 Task: Search one way flight ticket for 2 adults, 2 children, 2 infants in seat in first from Arcata/eureka: California Redwood Coast-humboldt County Airport to Riverton: Central Wyoming Regional Airport (was Riverton Regional) on 5-4-2023. Choice of flights is Alaska. Number of bags: 1 checked bag. Outbound departure time preference is 15:45.
Action: Mouse moved to (347, 307)
Screenshot: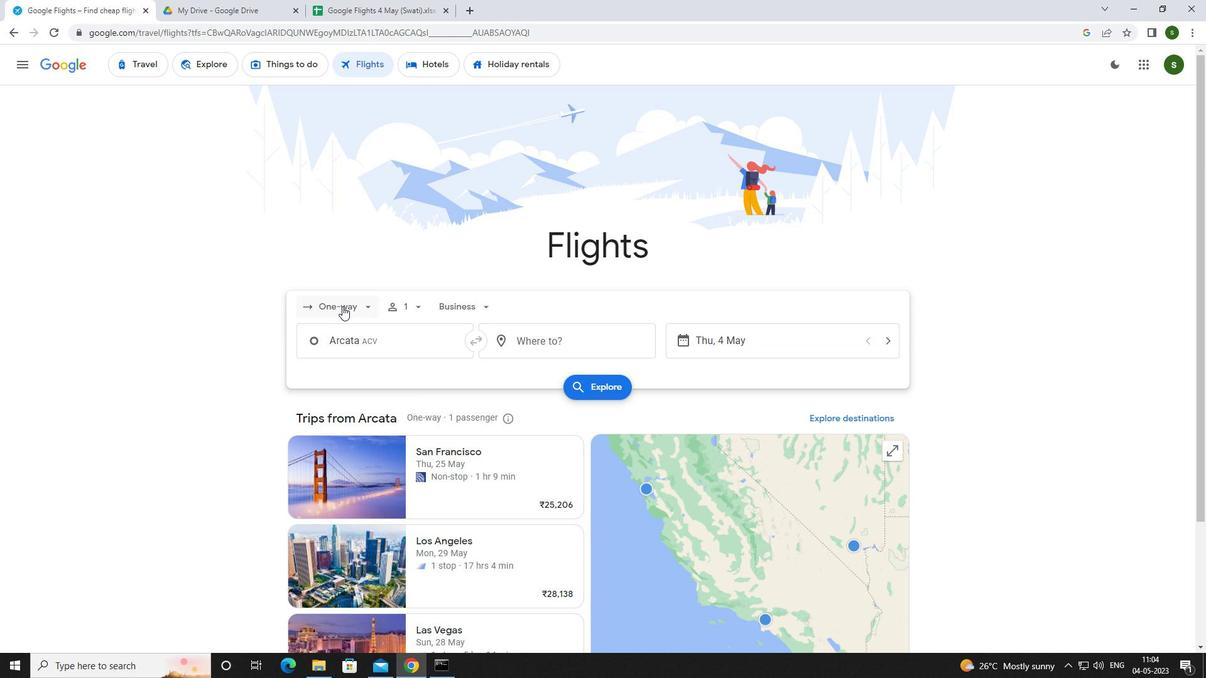 
Action: Mouse pressed left at (347, 307)
Screenshot: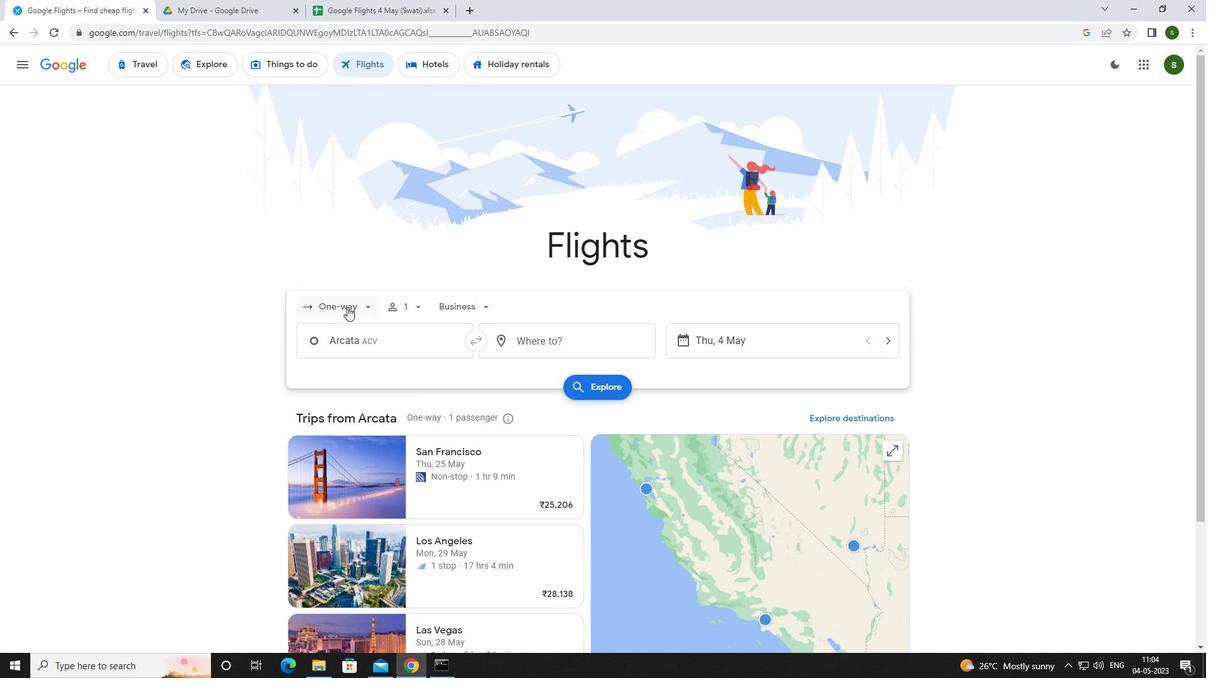 
Action: Mouse moved to (350, 354)
Screenshot: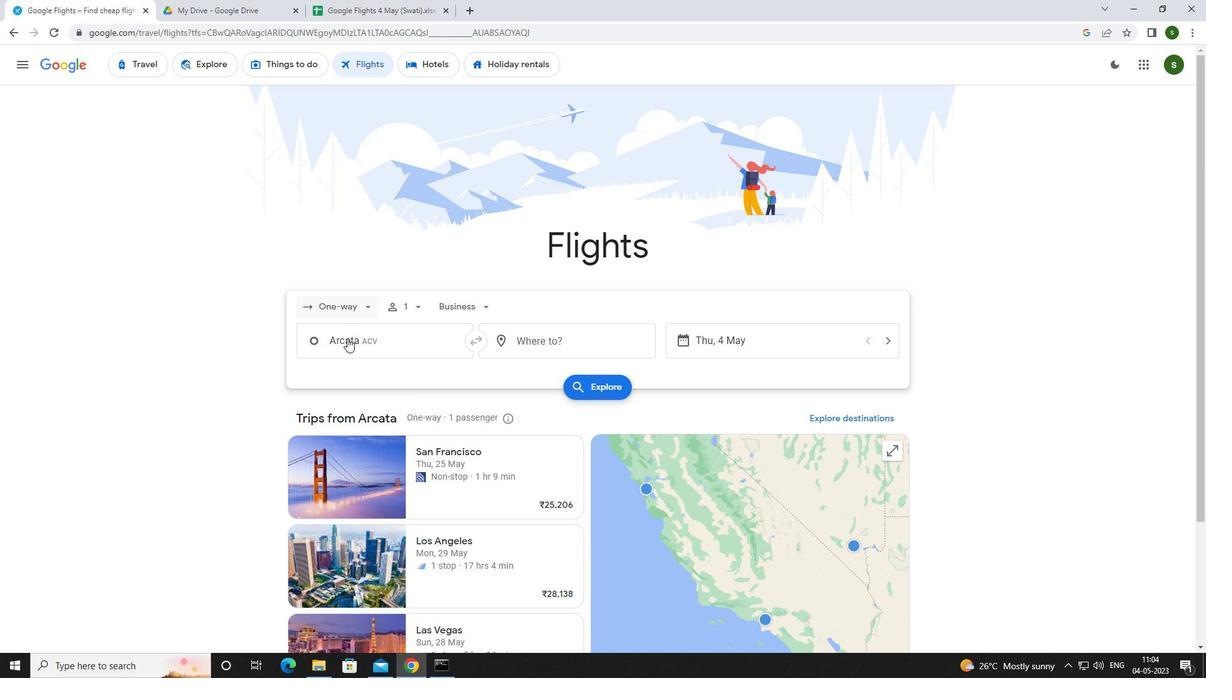 
Action: Mouse pressed left at (350, 354)
Screenshot: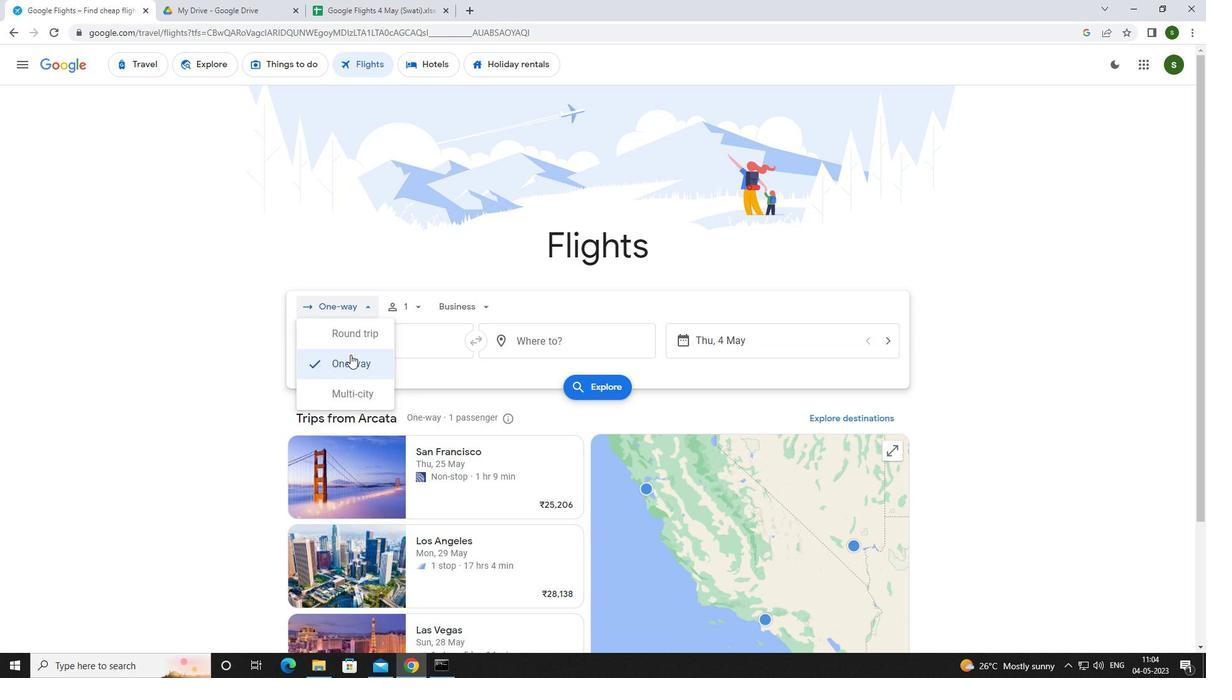 
Action: Mouse moved to (405, 308)
Screenshot: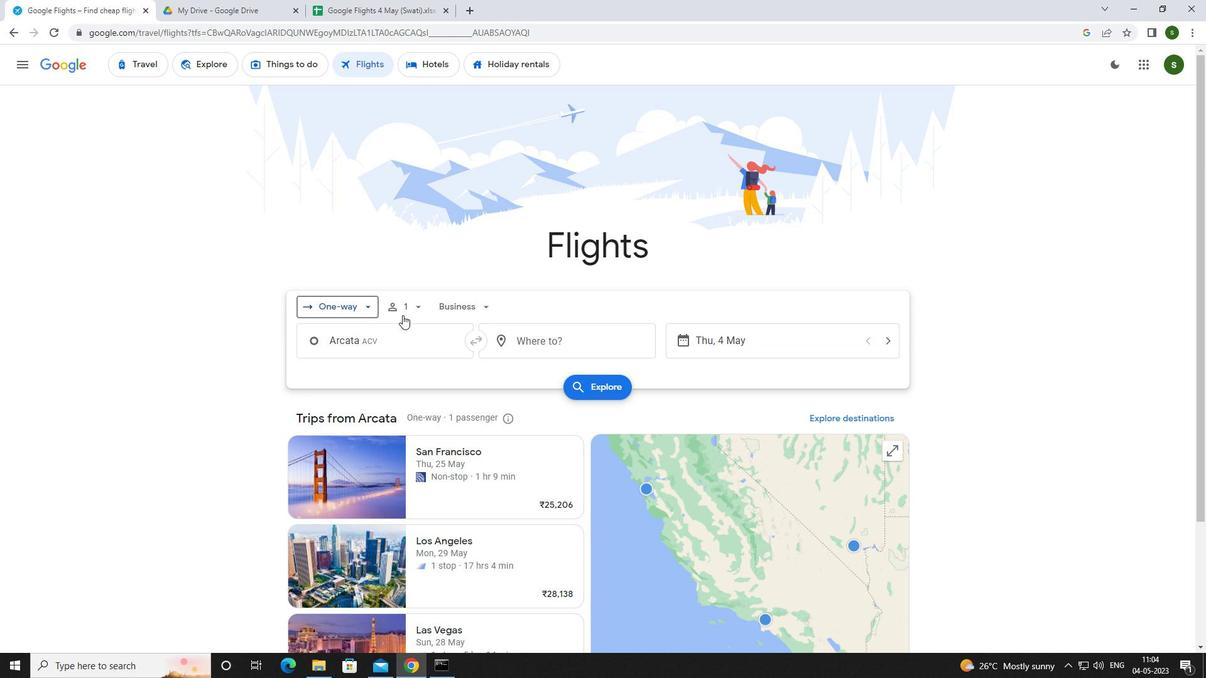 
Action: Mouse pressed left at (405, 308)
Screenshot: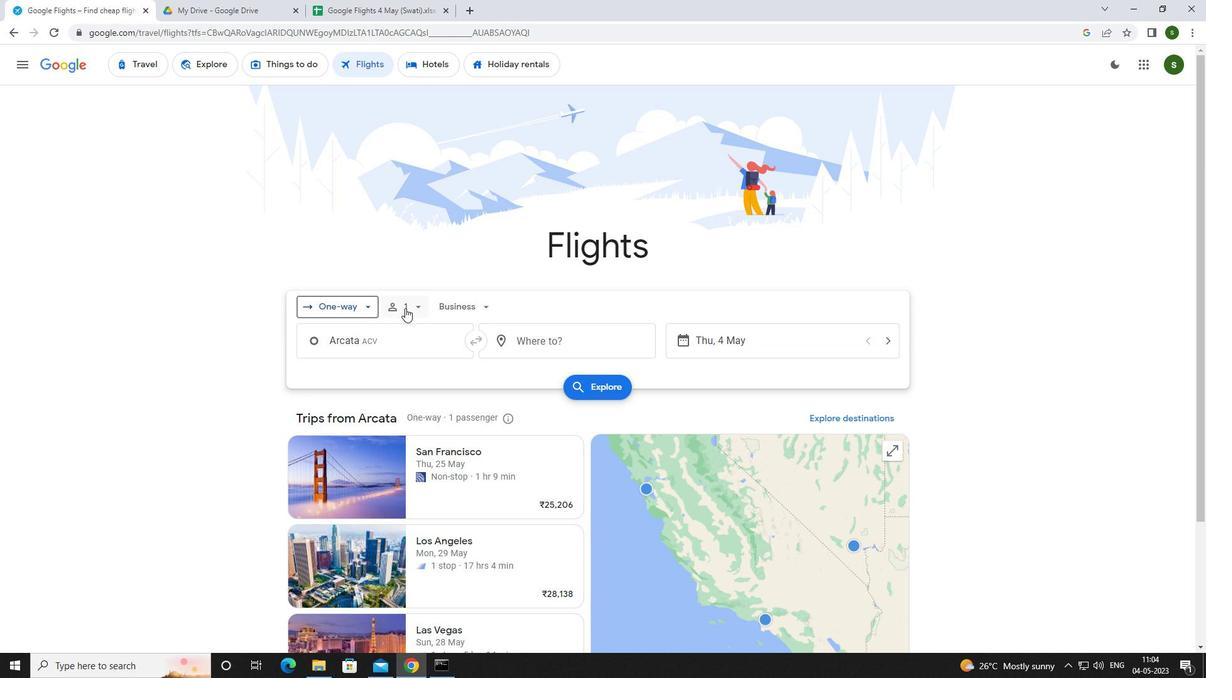 
Action: Mouse moved to (509, 339)
Screenshot: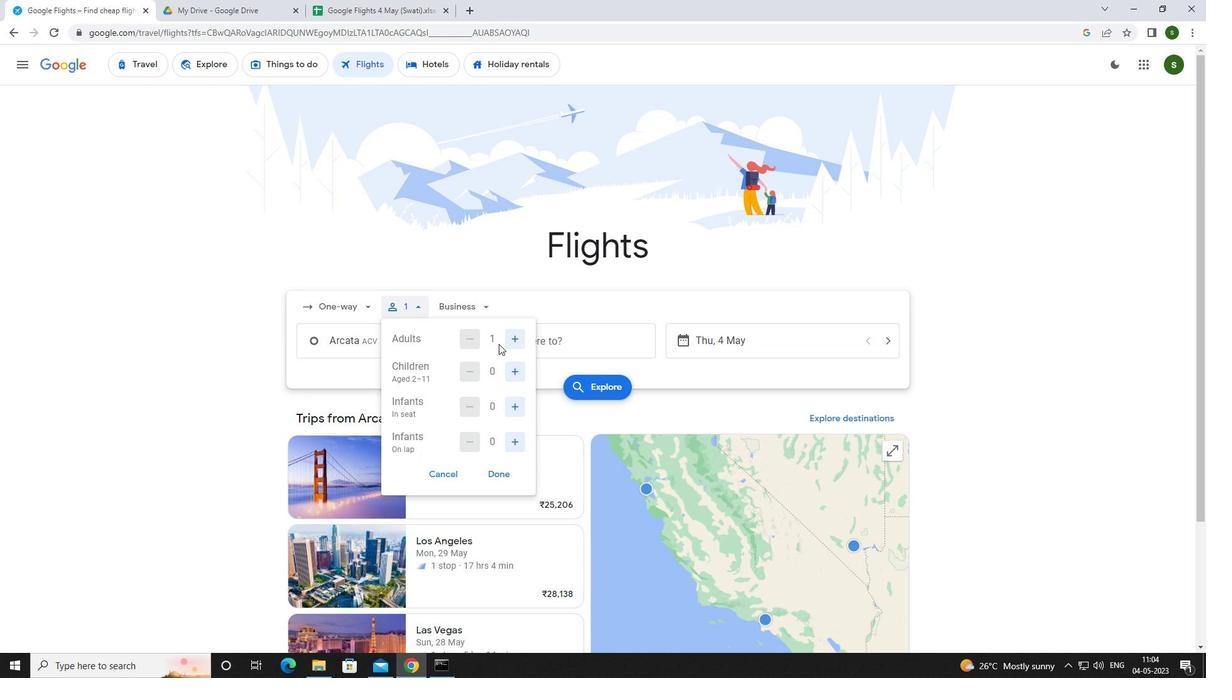 
Action: Mouse pressed left at (509, 339)
Screenshot: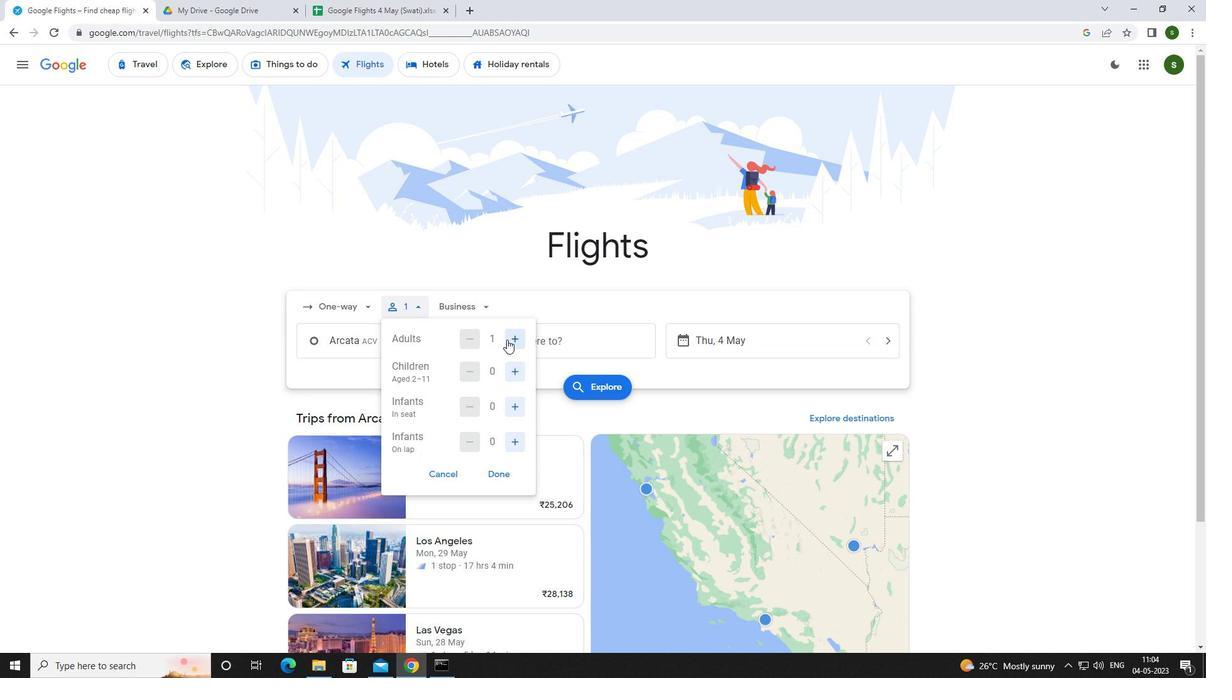
Action: Mouse moved to (513, 370)
Screenshot: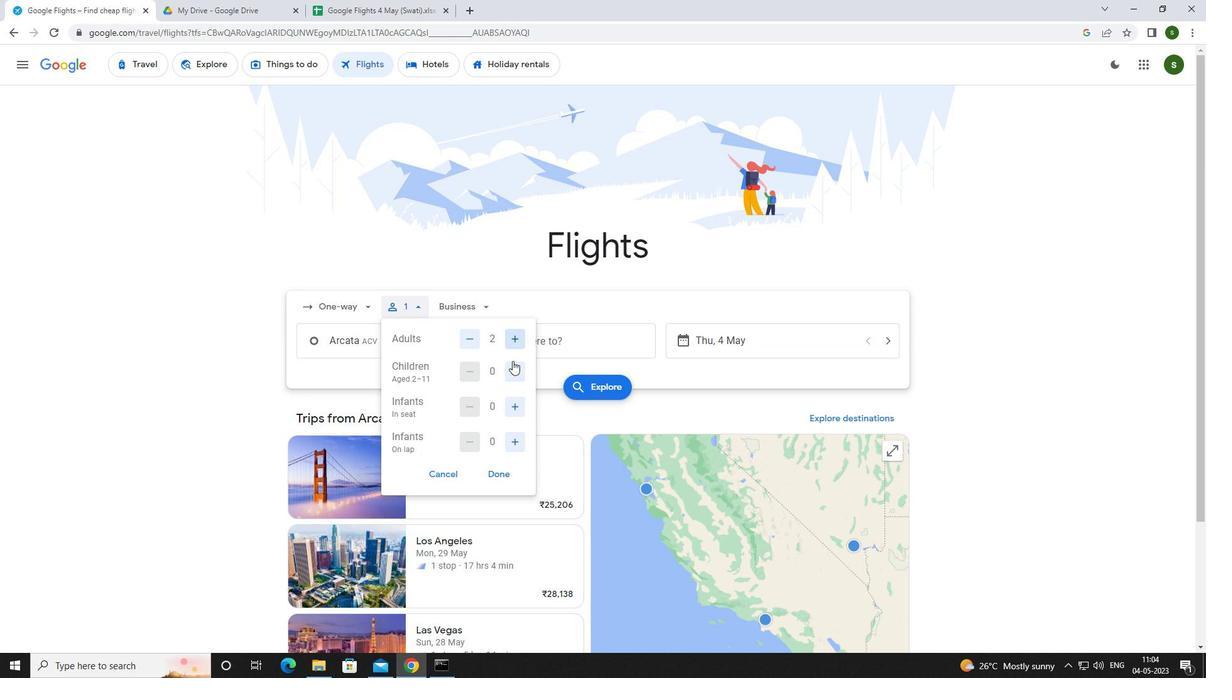 
Action: Mouse pressed left at (513, 370)
Screenshot: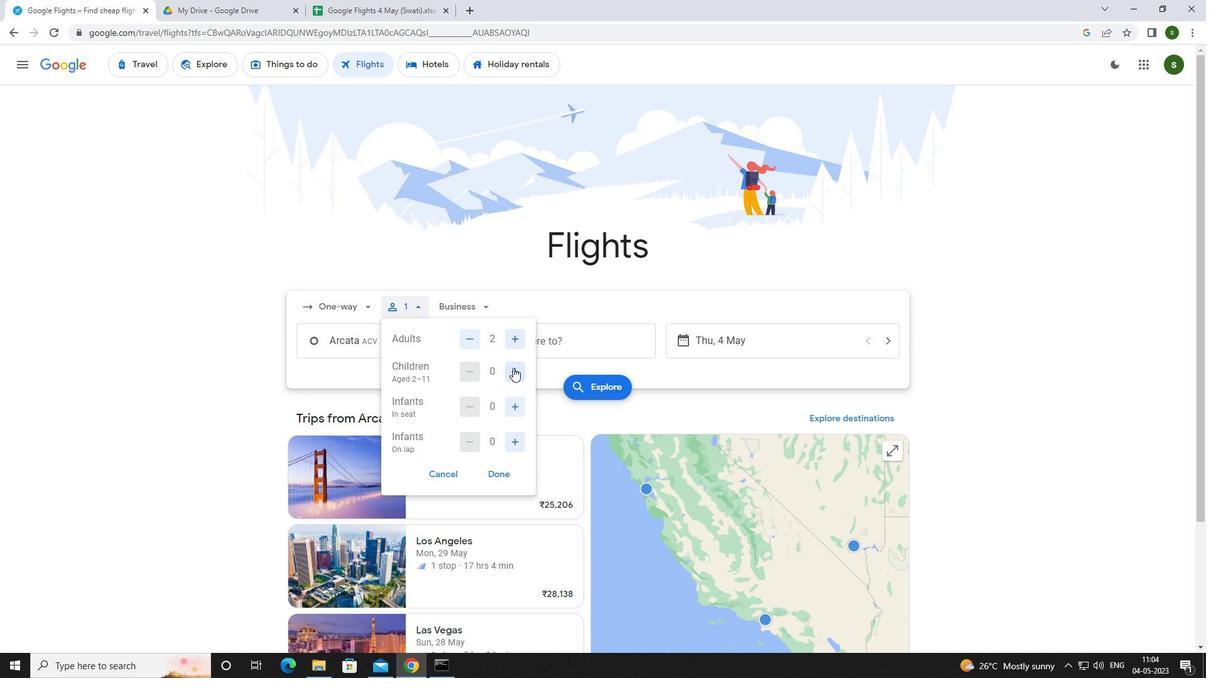 
Action: Mouse pressed left at (513, 370)
Screenshot: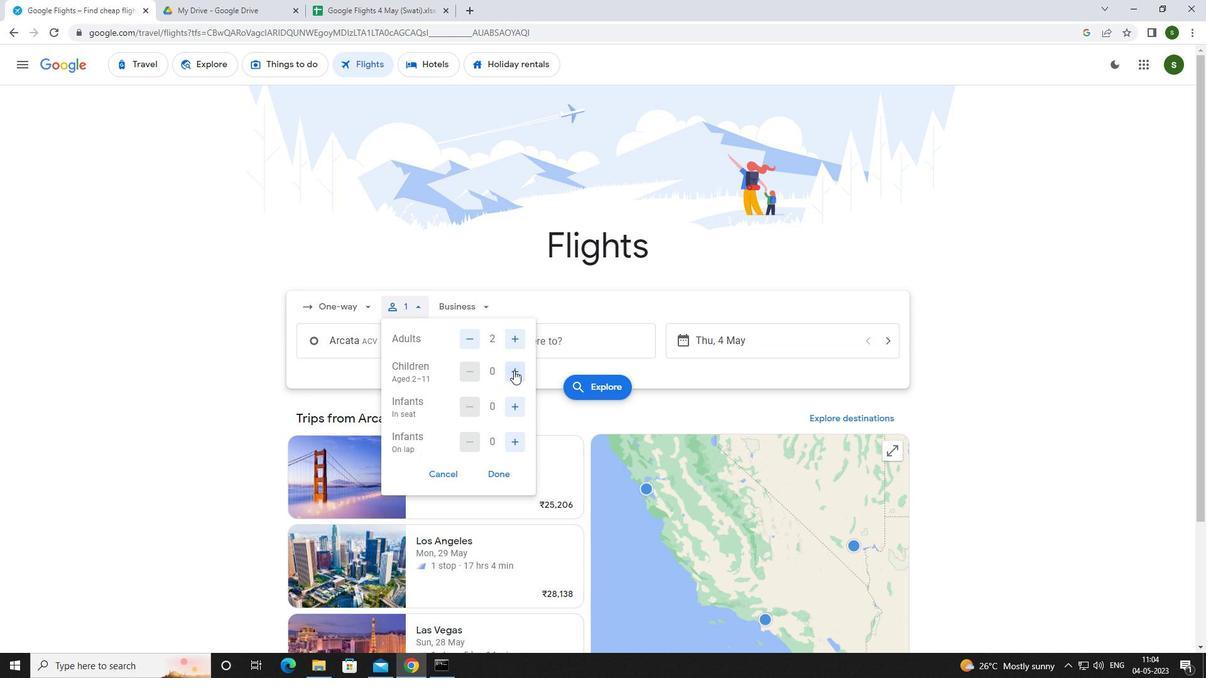 
Action: Mouse moved to (513, 406)
Screenshot: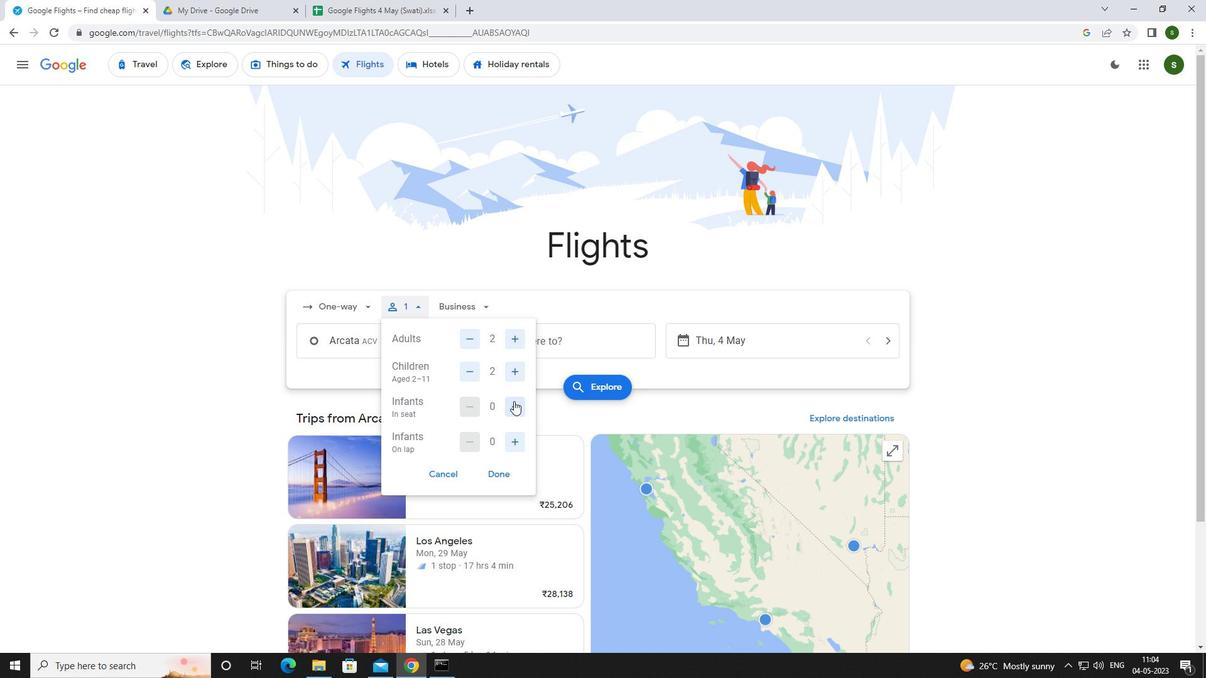 
Action: Mouse pressed left at (513, 406)
Screenshot: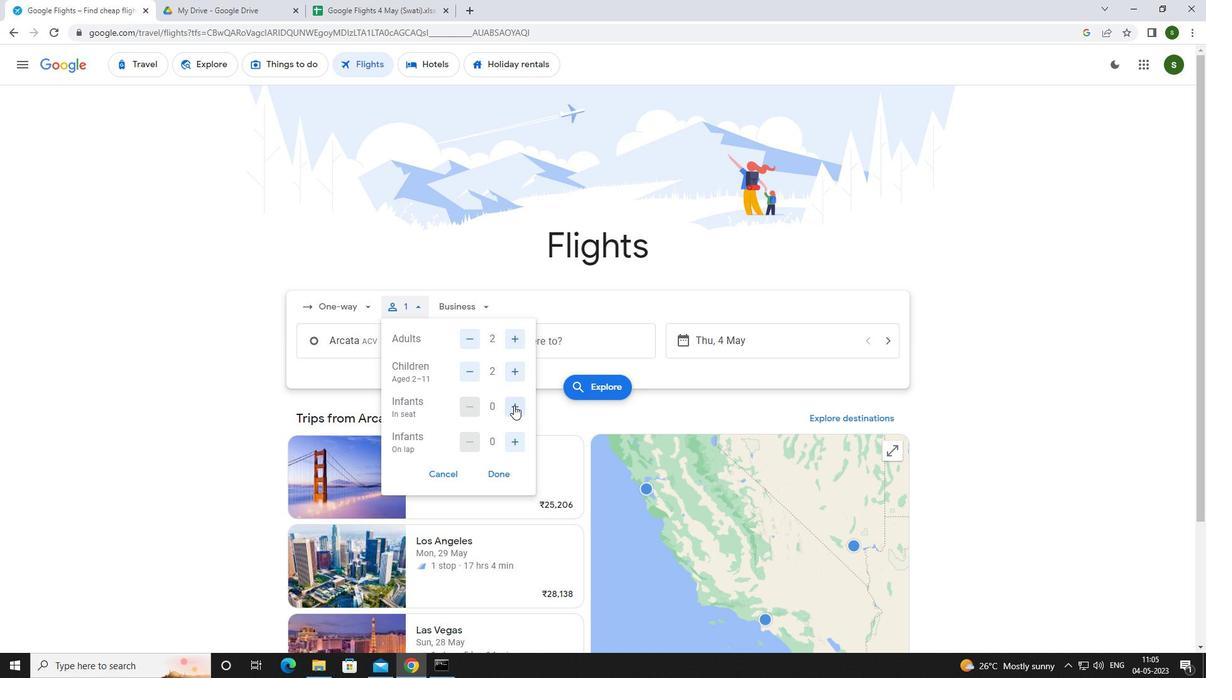 
Action: Mouse pressed left at (513, 406)
Screenshot: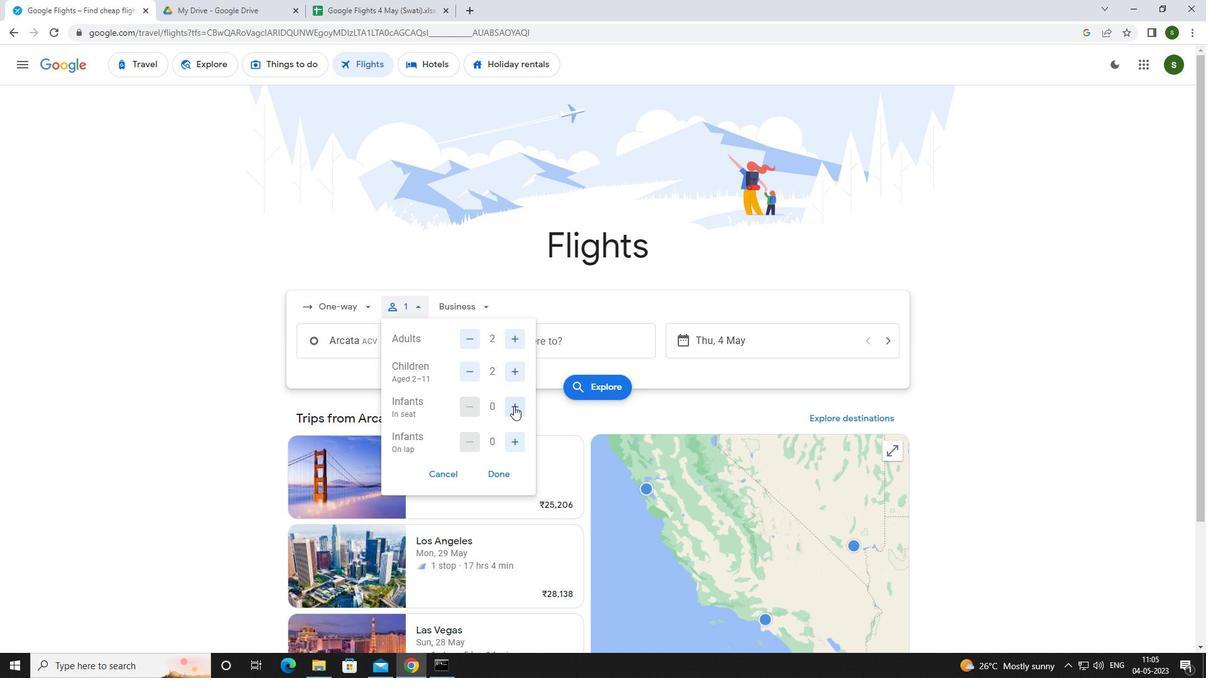 
Action: Mouse moved to (480, 313)
Screenshot: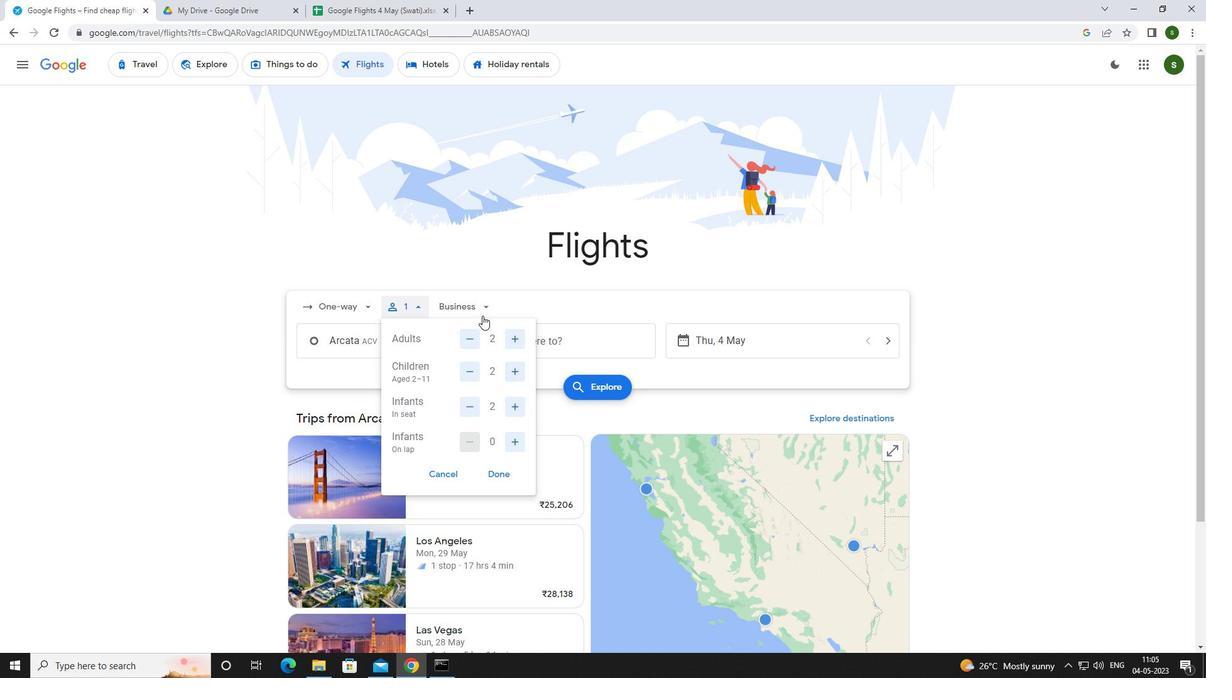 
Action: Mouse pressed left at (480, 313)
Screenshot: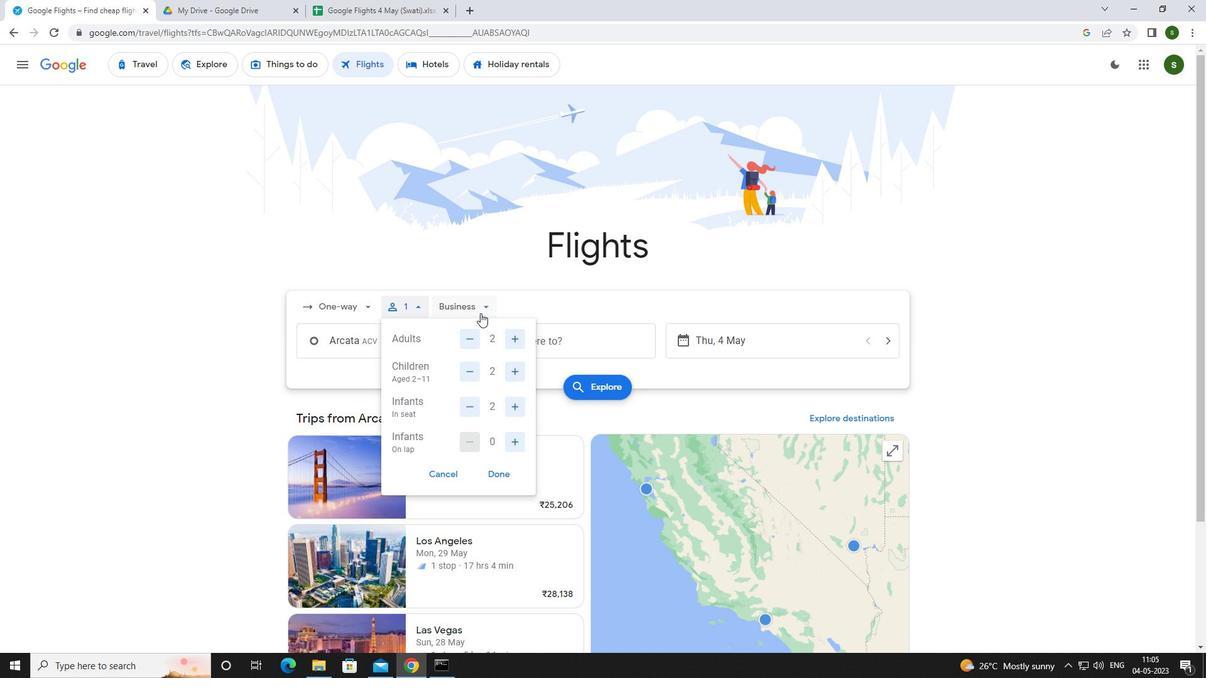 
Action: Mouse moved to (486, 418)
Screenshot: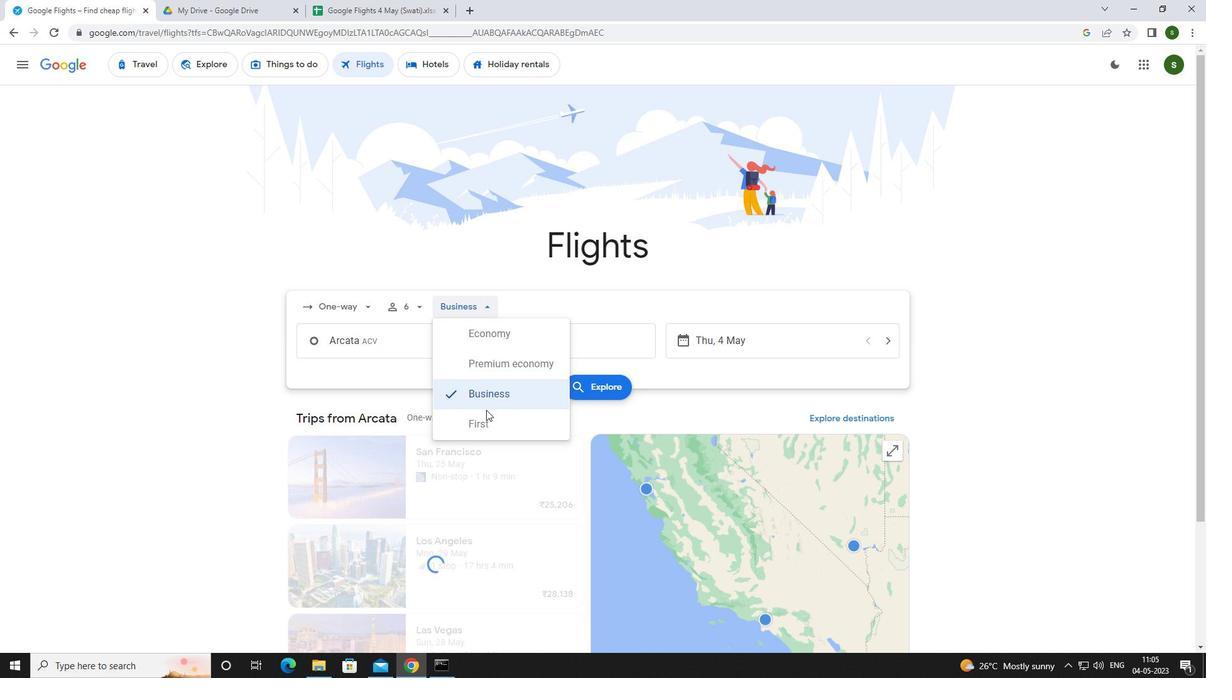 
Action: Mouse pressed left at (486, 418)
Screenshot: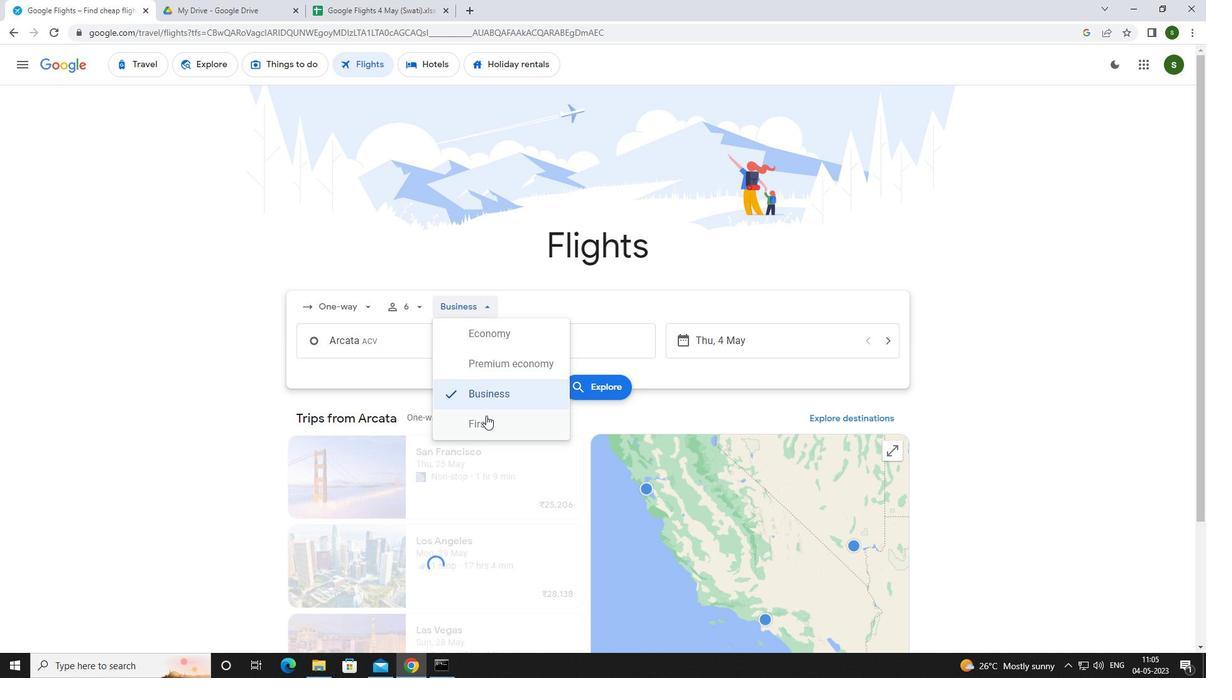 
Action: Mouse moved to (430, 346)
Screenshot: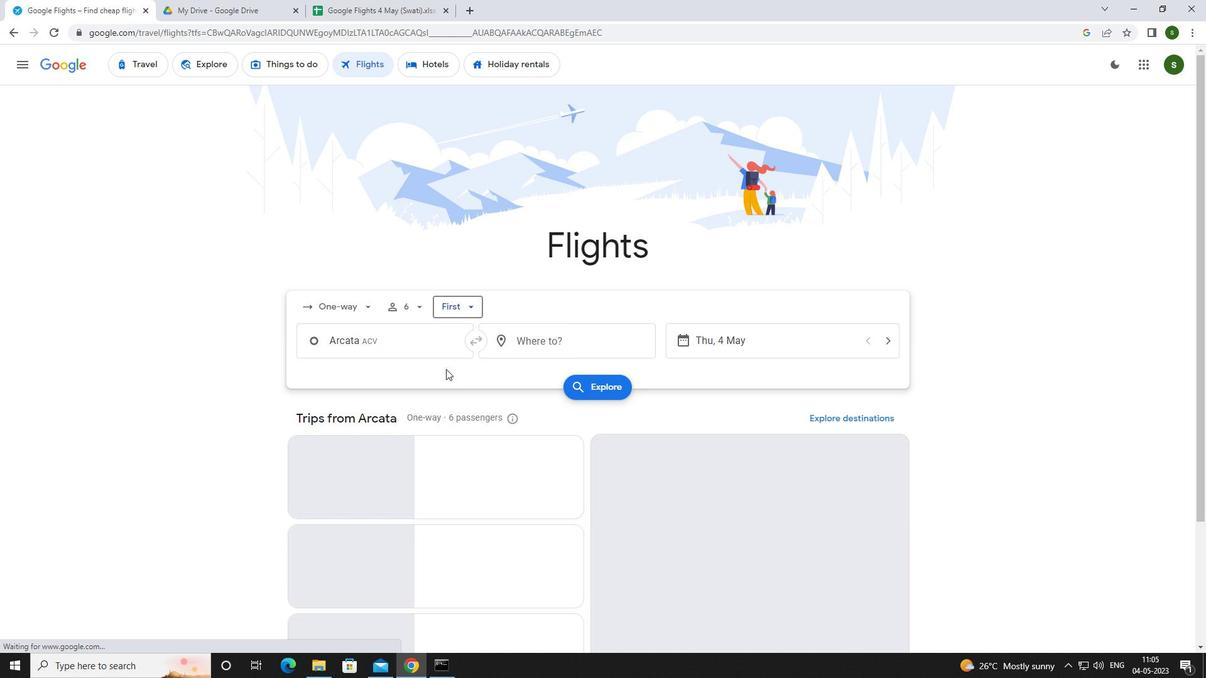 
Action: Mouse pressed left at (430, 346)
Screenshot: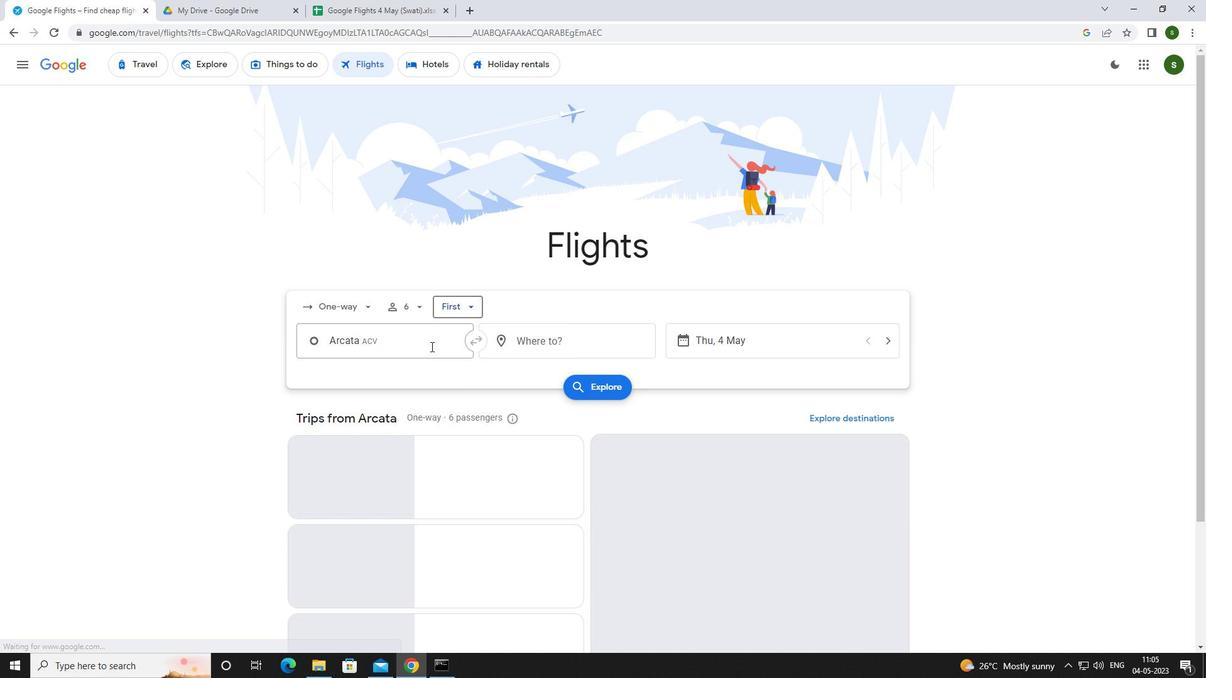 
Action: Key pressed <Key.caps_lock>a<Key.caps_lock>rcata
Screenshot: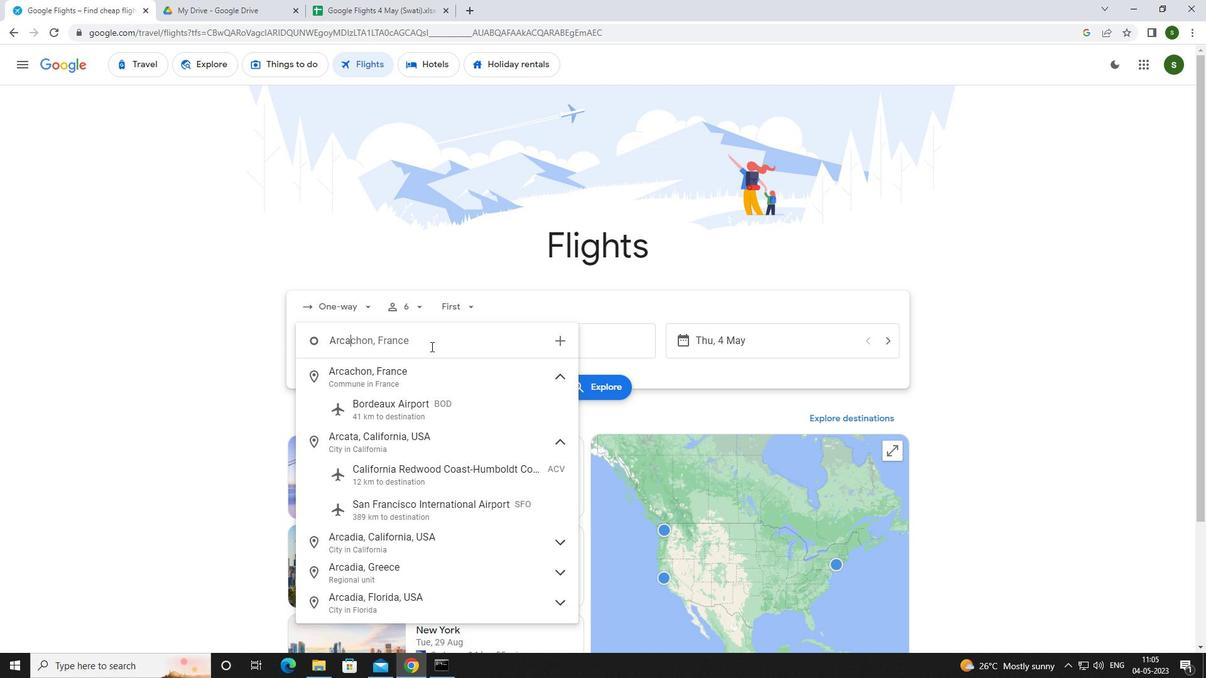 
Action: Mouse moved to (442, 404)
Screenshot: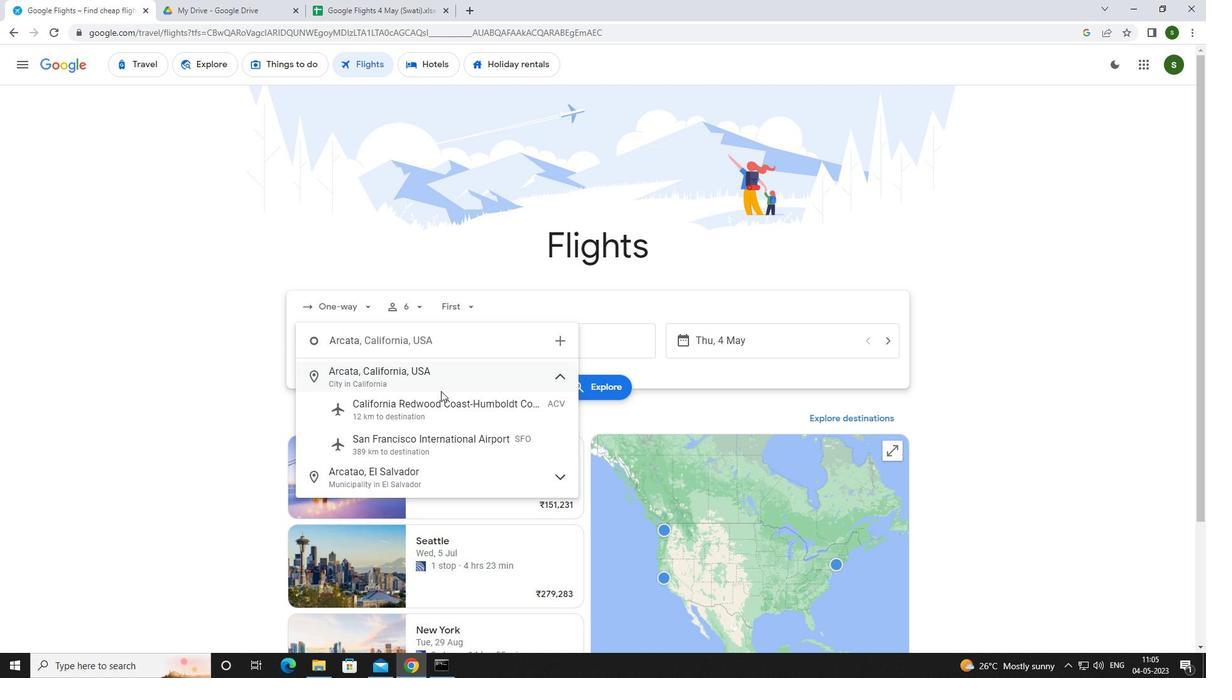 
Action: Mouse pressed left at (442, 404)
Screenshot: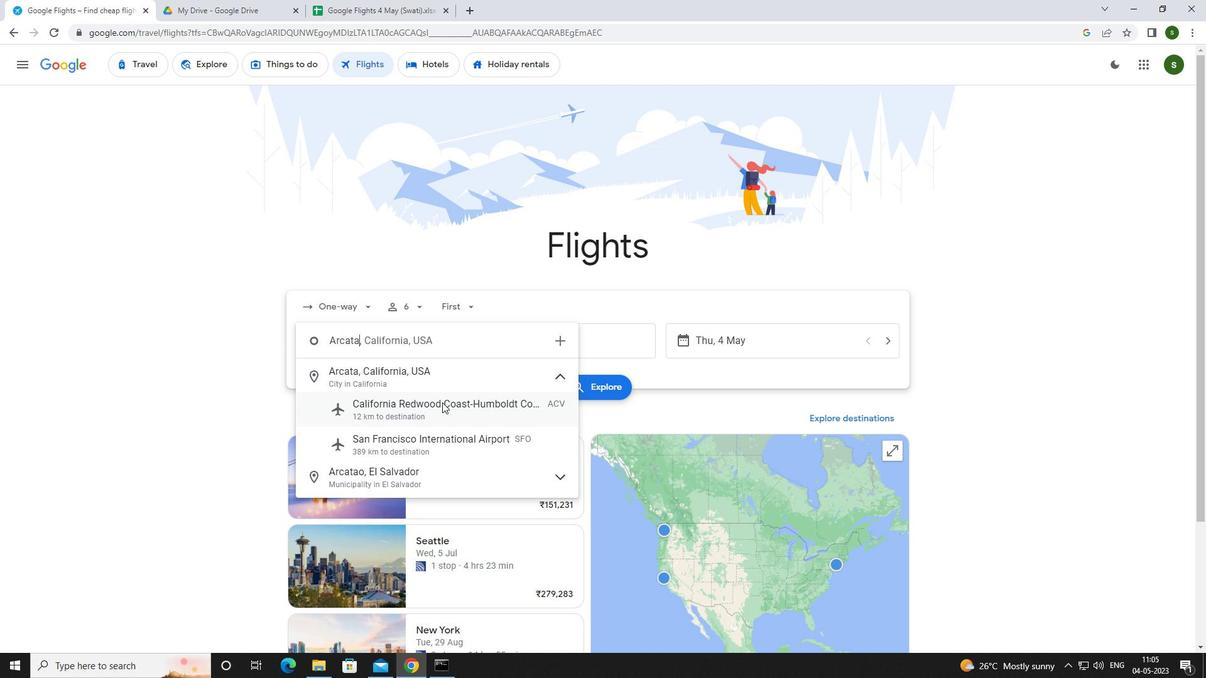 
Action: Mouse moved to (530, 337)
Screenshot: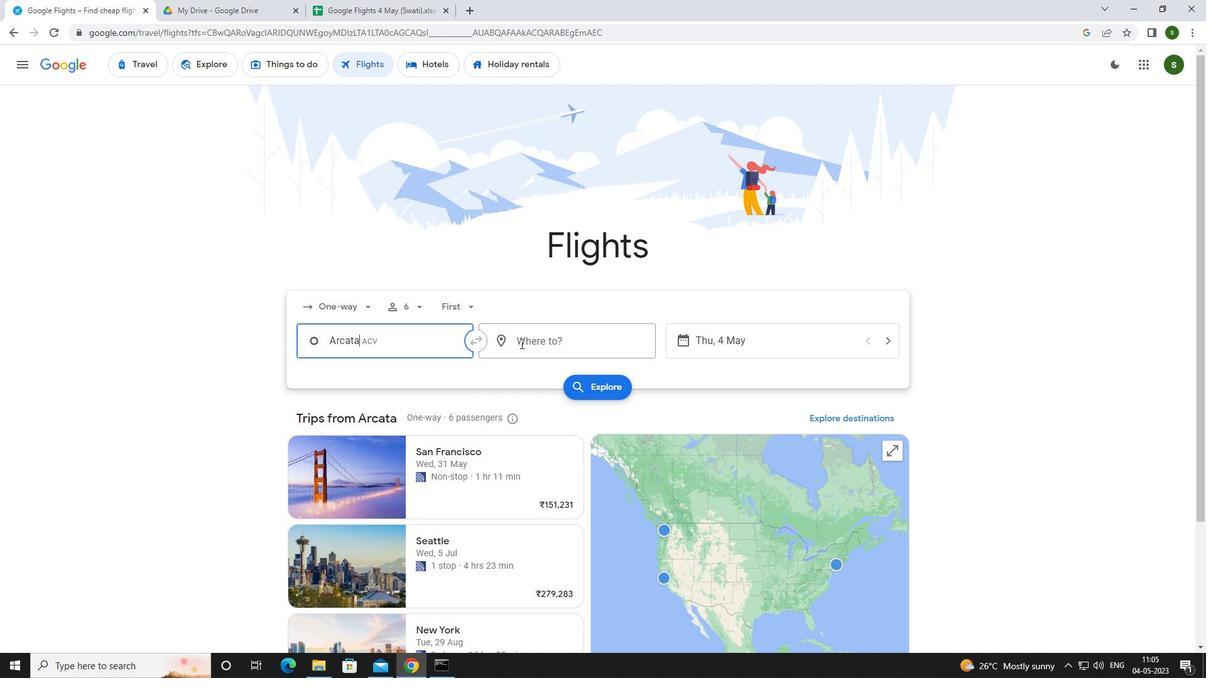 
Action: Mouse pressed left at (530, 337)
Screenshot: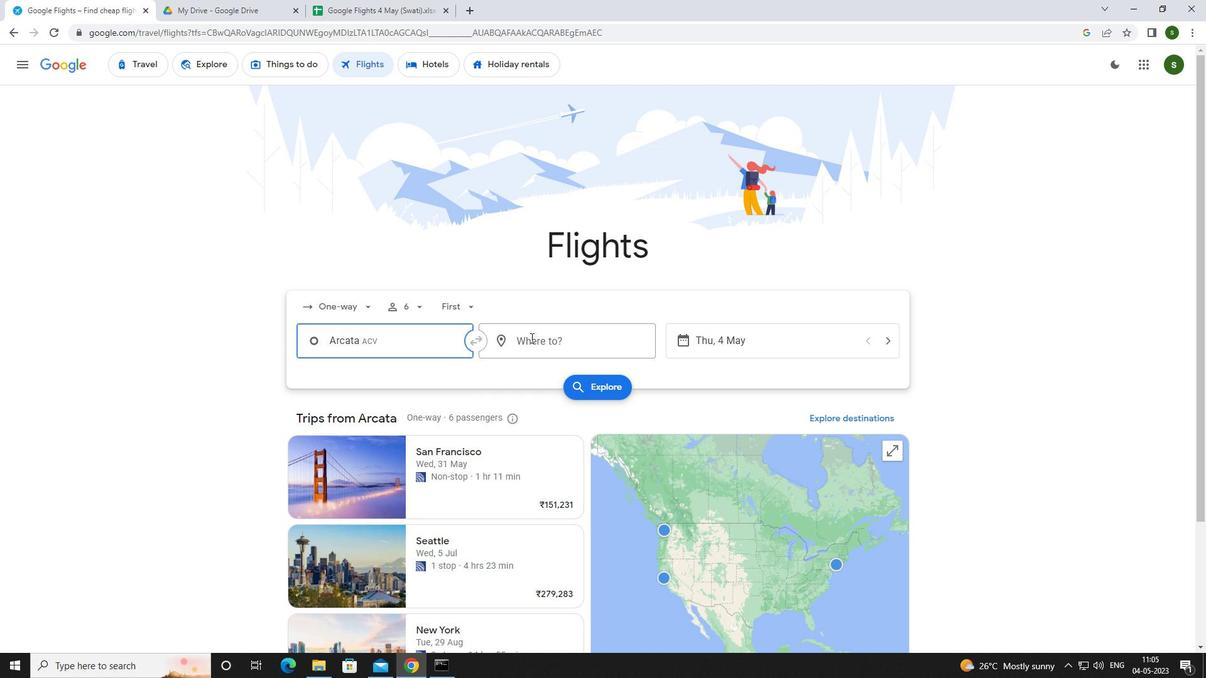 
Action: Key pressed <Key.caps_lock>r<Key.caps_lock>iverton
Screenshot: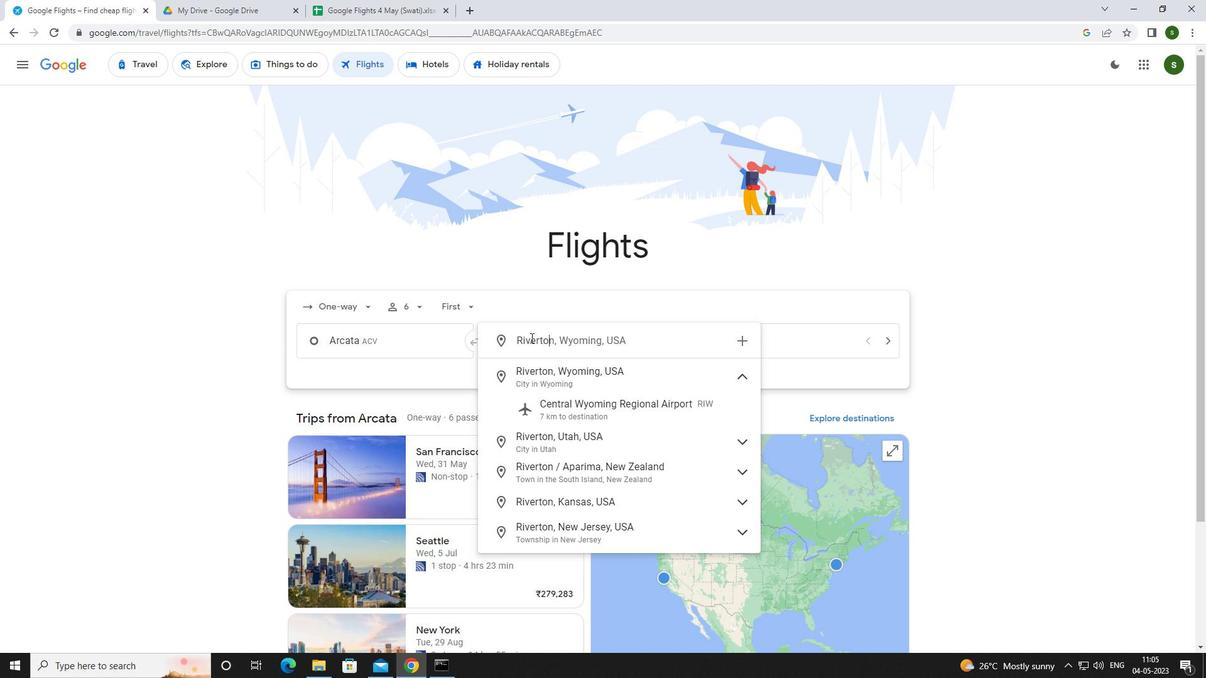 
Action: Mouse moved to (565, 402)
Screenshot: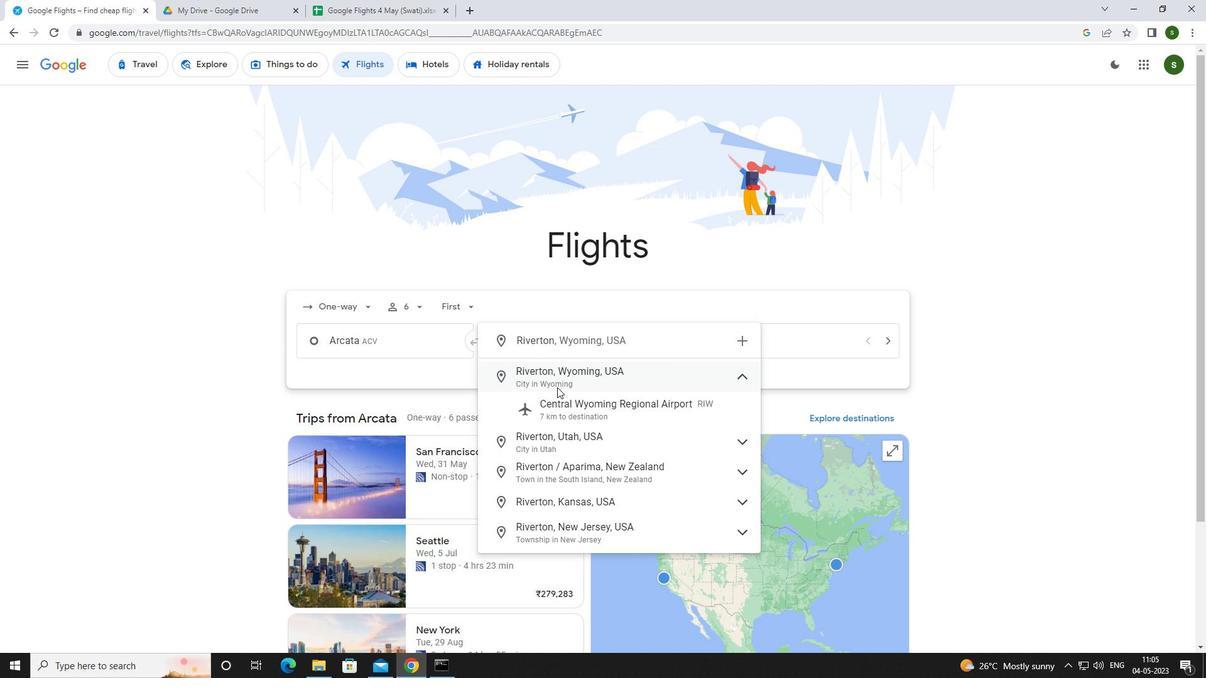 
Action: Mouse pressed left at (565, 402)
Screenshot: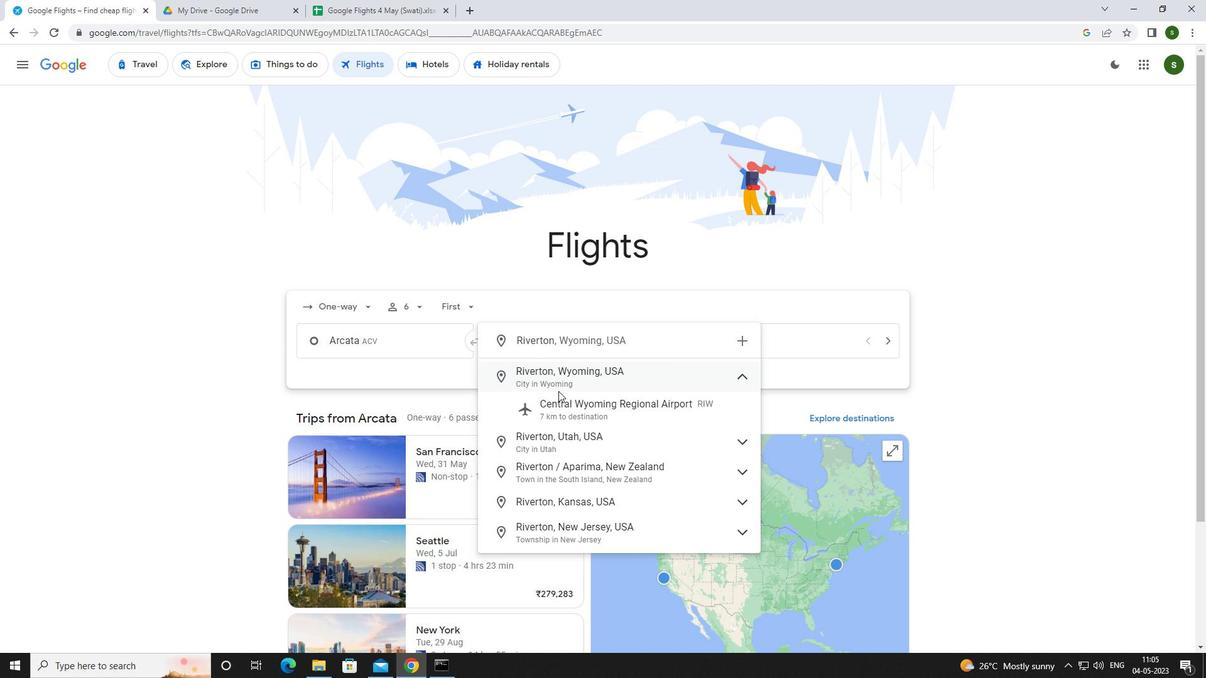 
Action: Mouse moved to (756, 332)
Screenshot: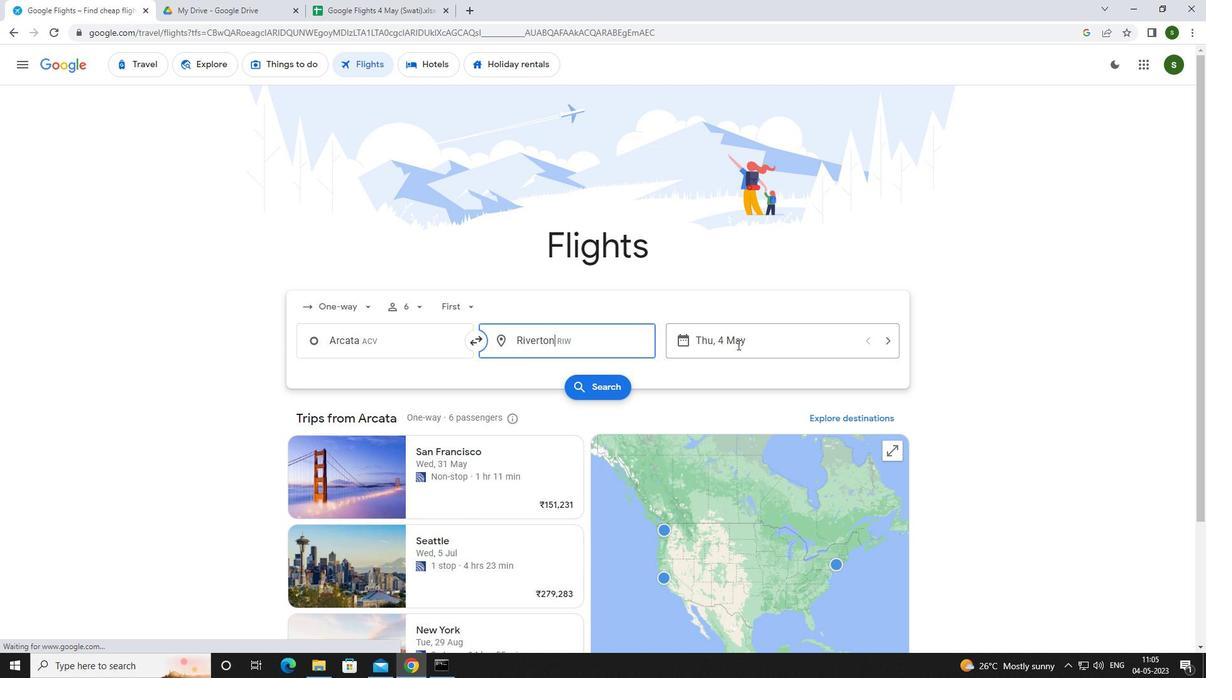 
Action: Mouse pressed left at (756, 332)
Screenshot: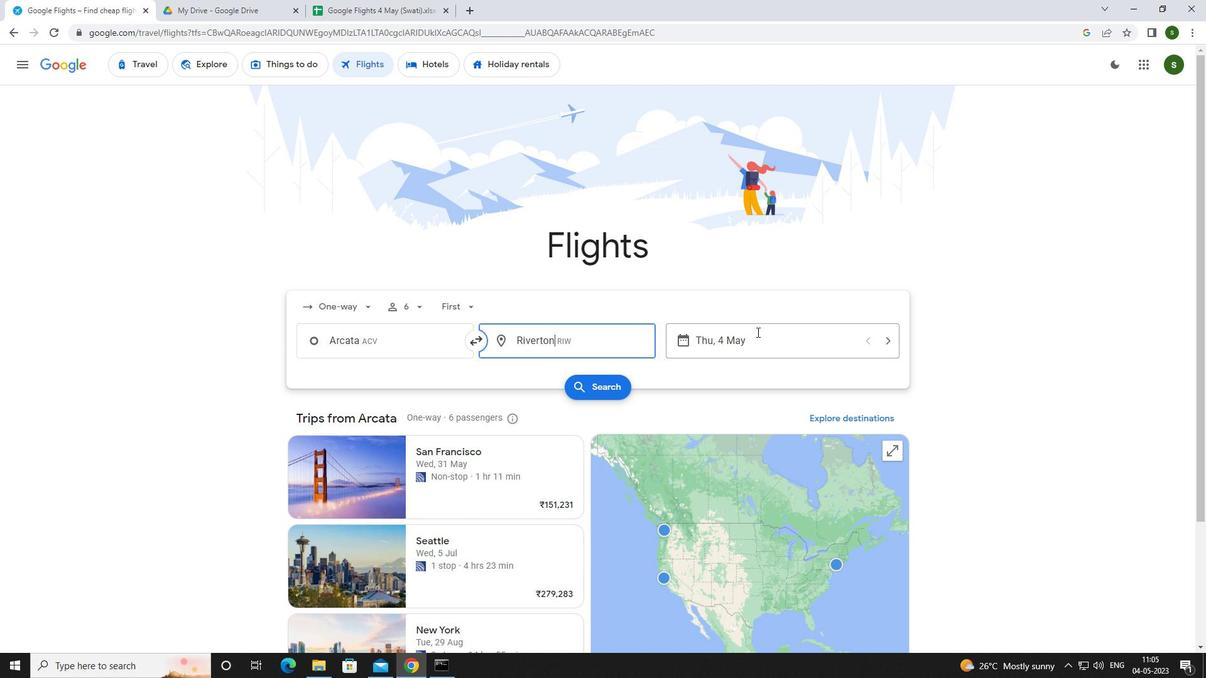 
Action: Mouse moved to (565, 430)
Screenshot: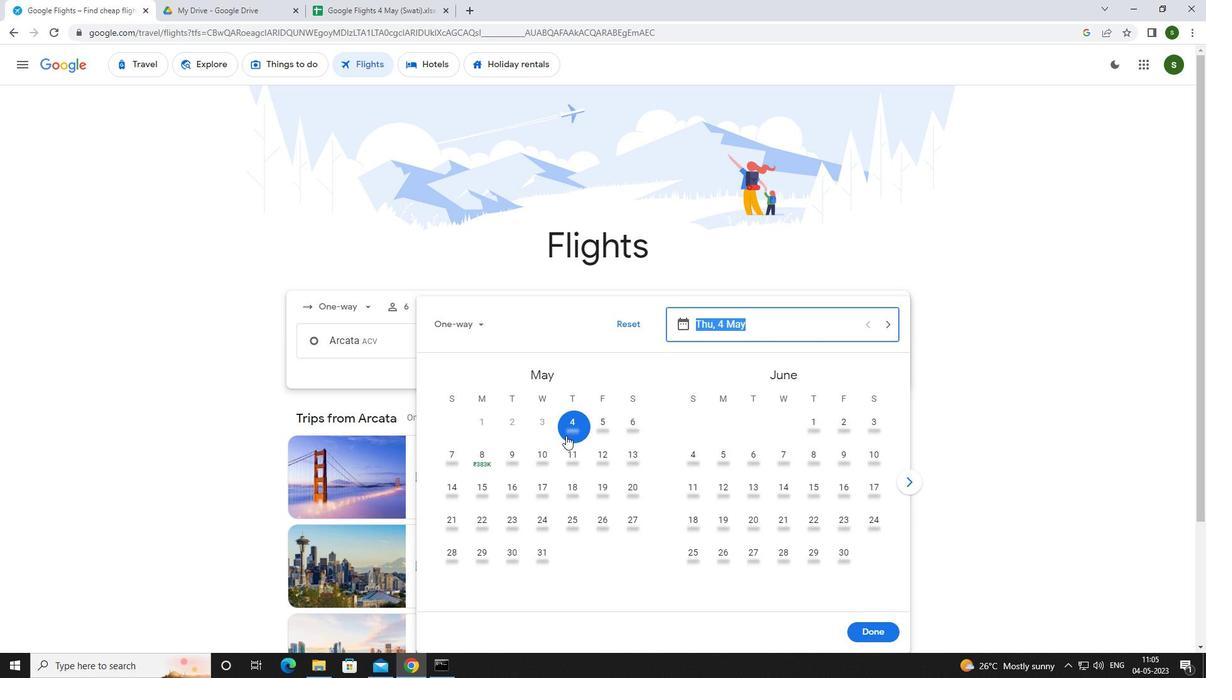 
Action: Mouse pressed left at (565, 430)
Screenshot: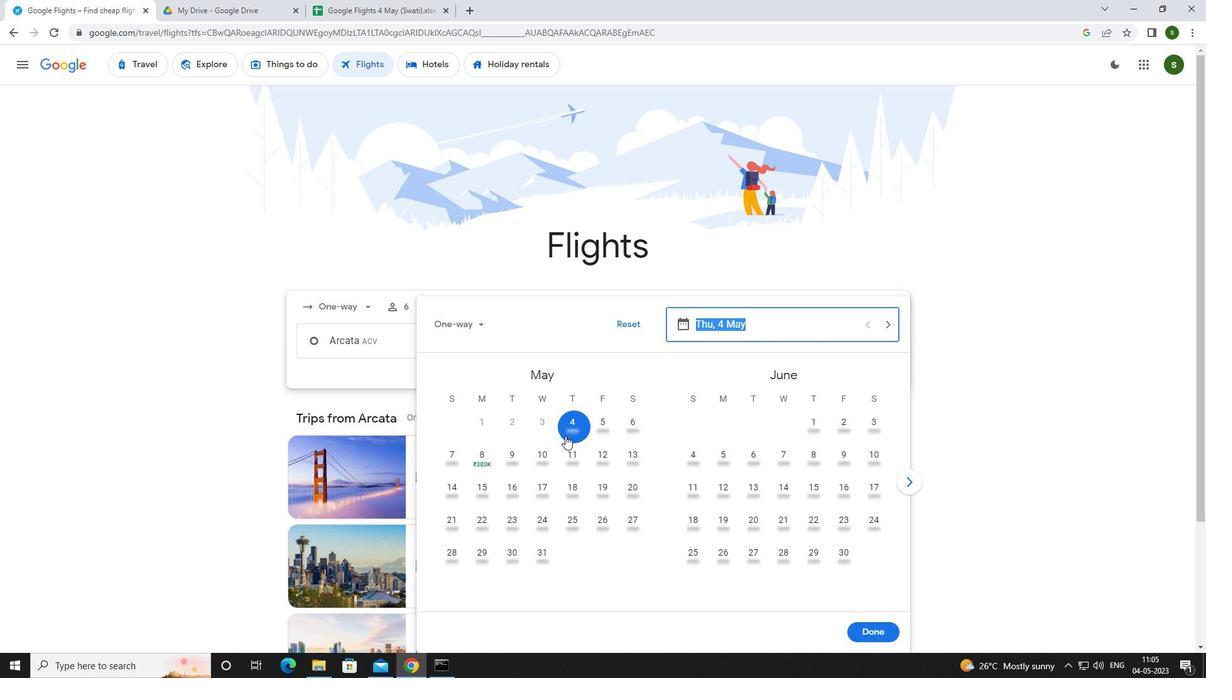 
Action: Mouse moved to (873, 635)
Screenshot: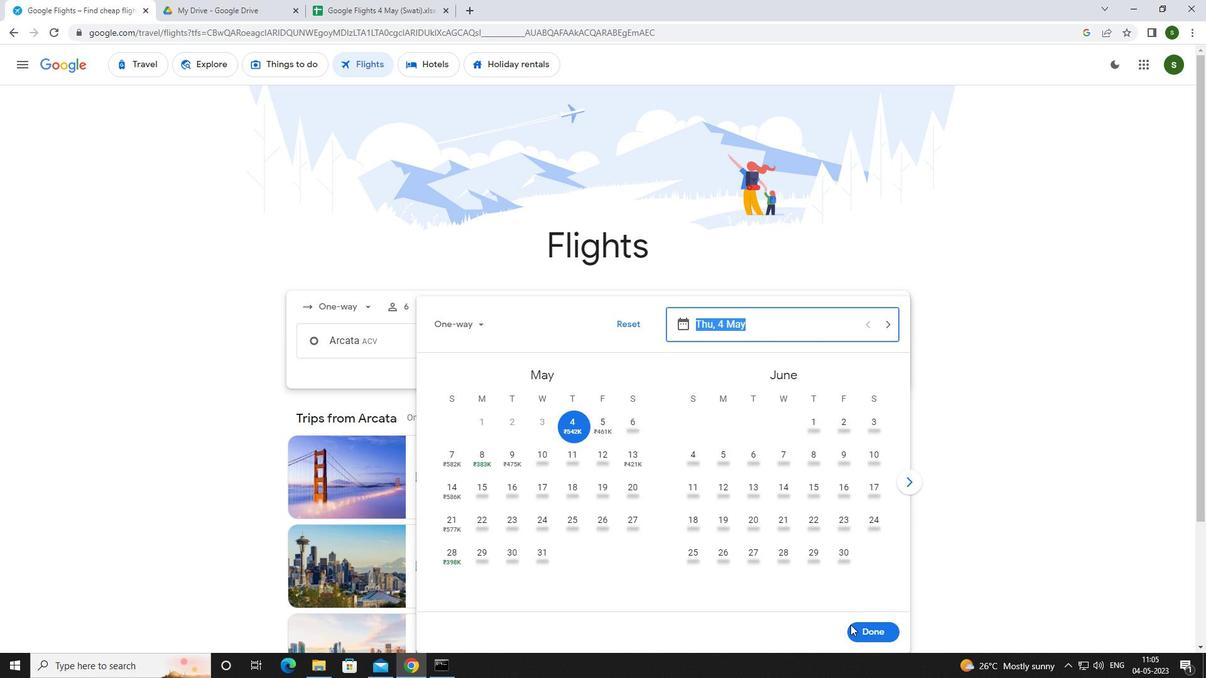 
Action: Mouse pressed left at (873, 635)
Screenshot: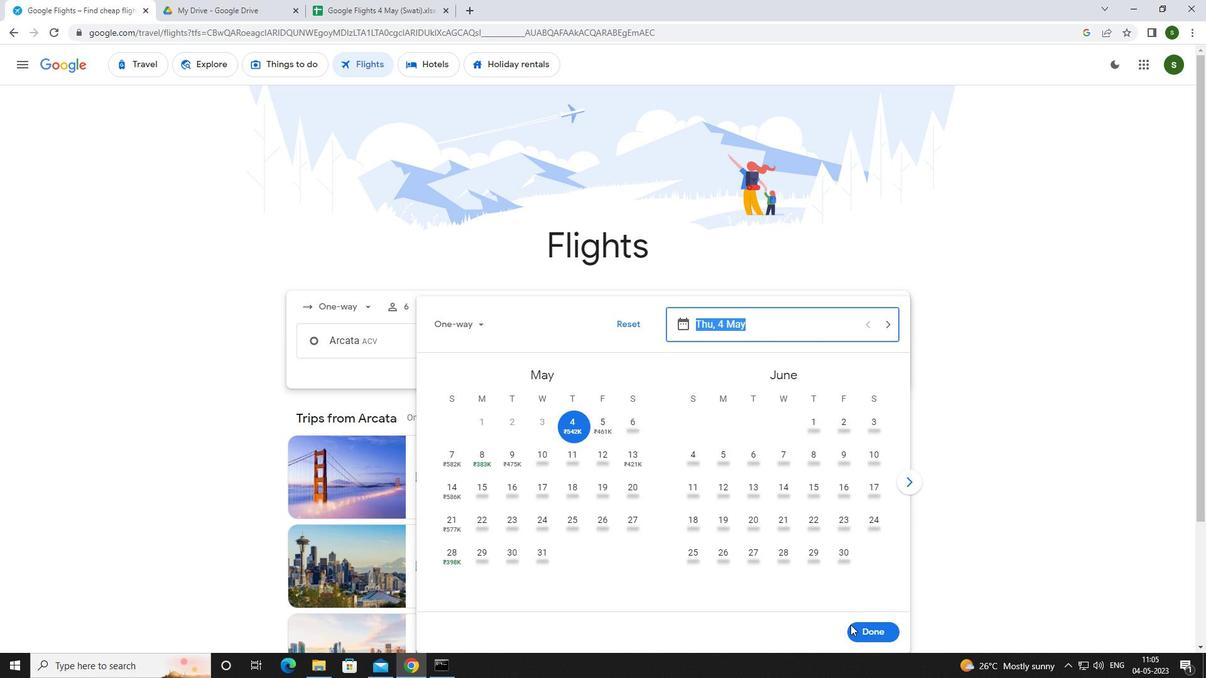 
Action: Mouse moved to (587, 375)
Screenshot: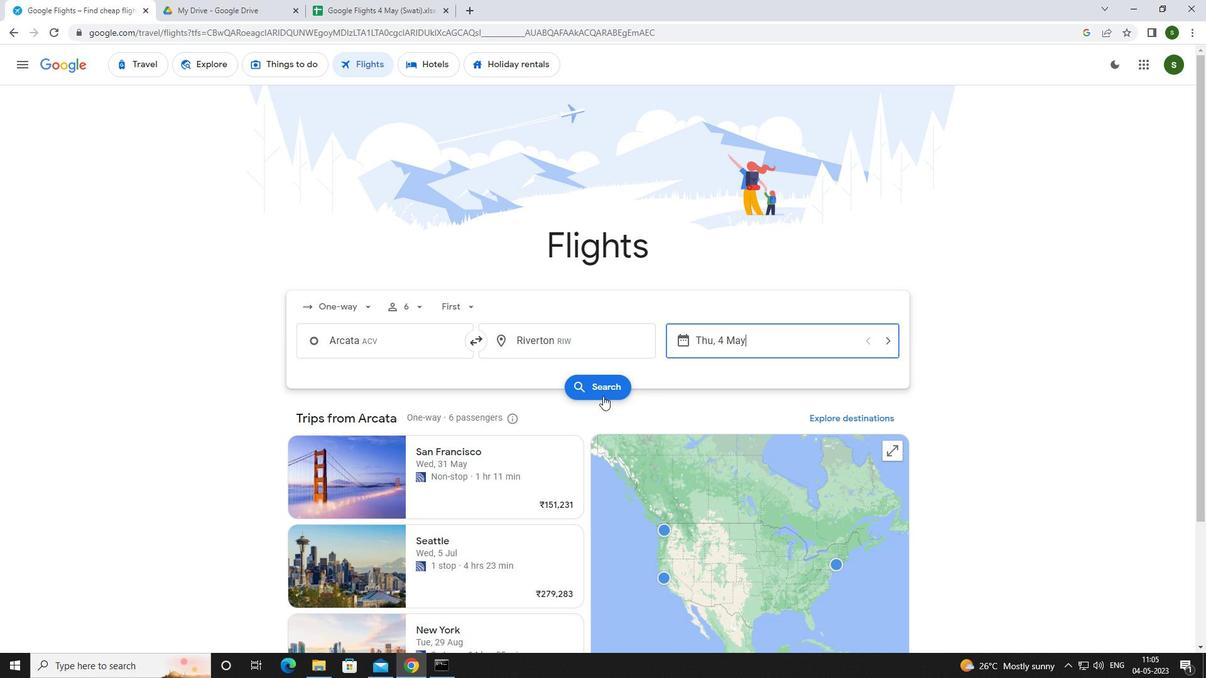 
Action: Mouse pressed left at (587, 375)
Screenshot: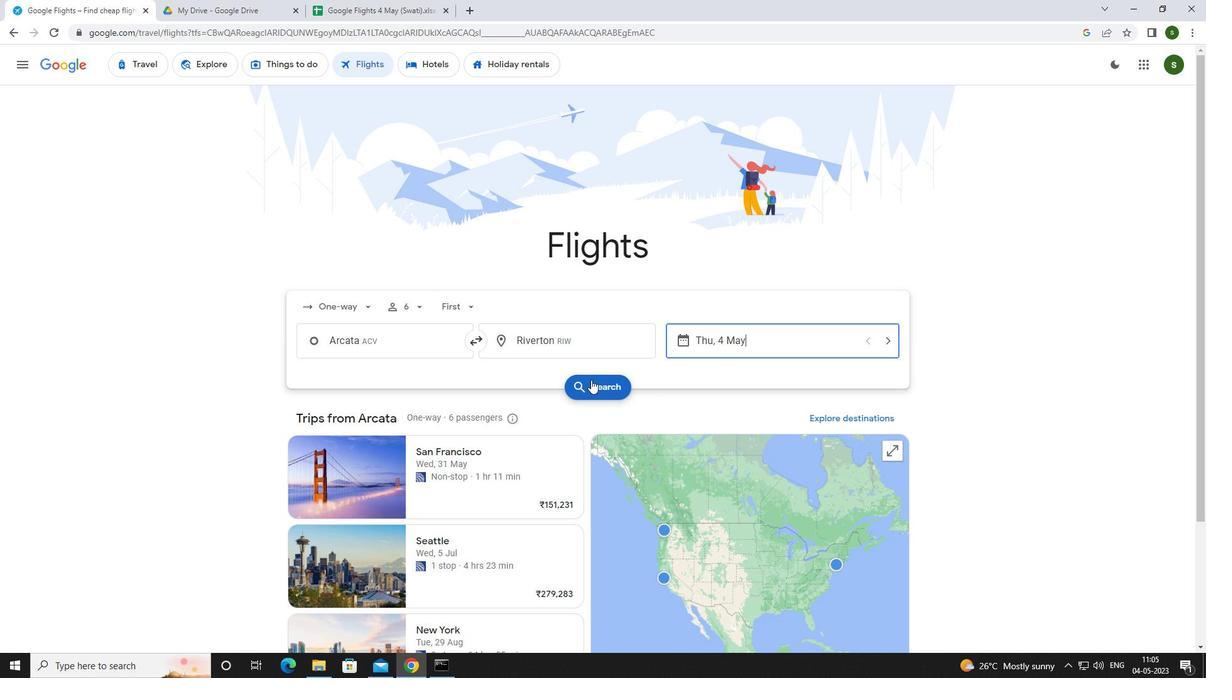 
Action: Mouse moved to (286, 175)
Screenshot: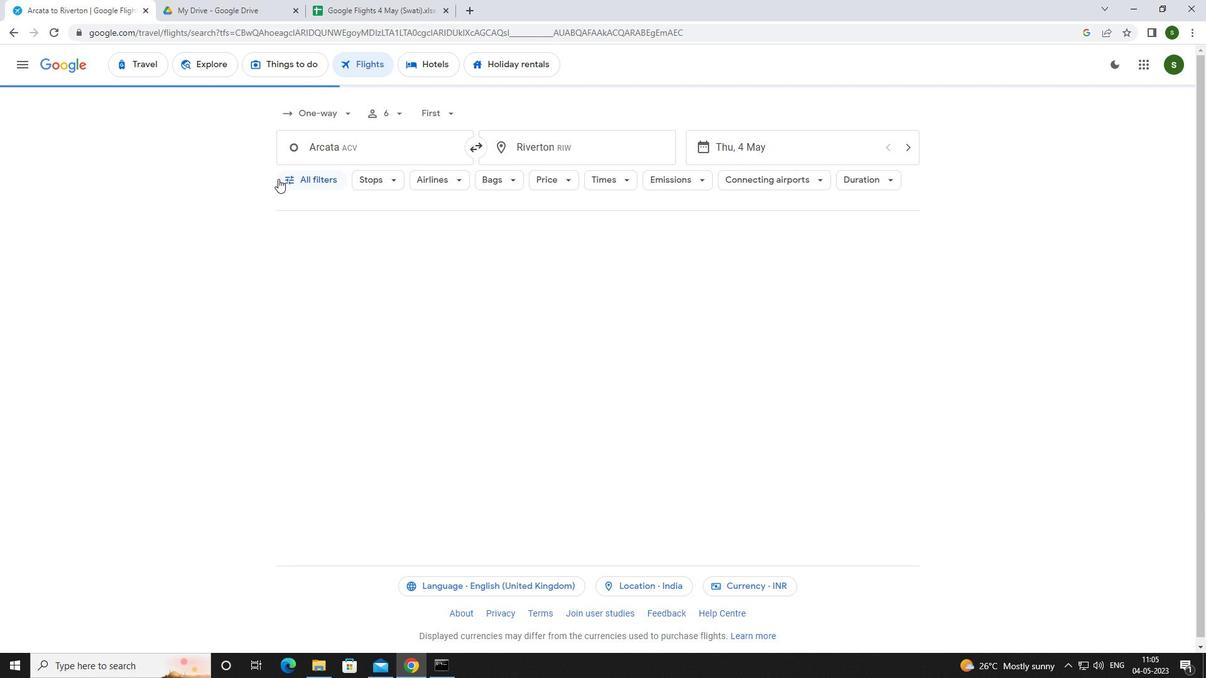 
Action: Mouse pressed left at (286, 175)
Screenshot: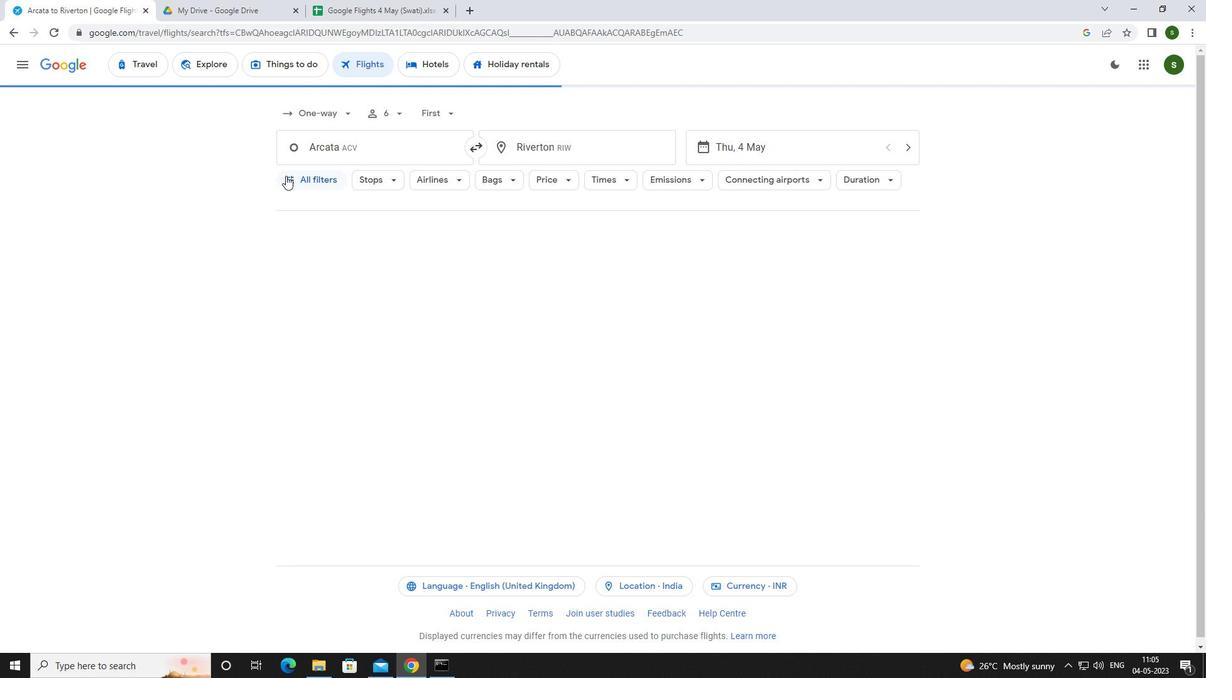 
Action: Mouse moved to (465, 449)
Screenshot: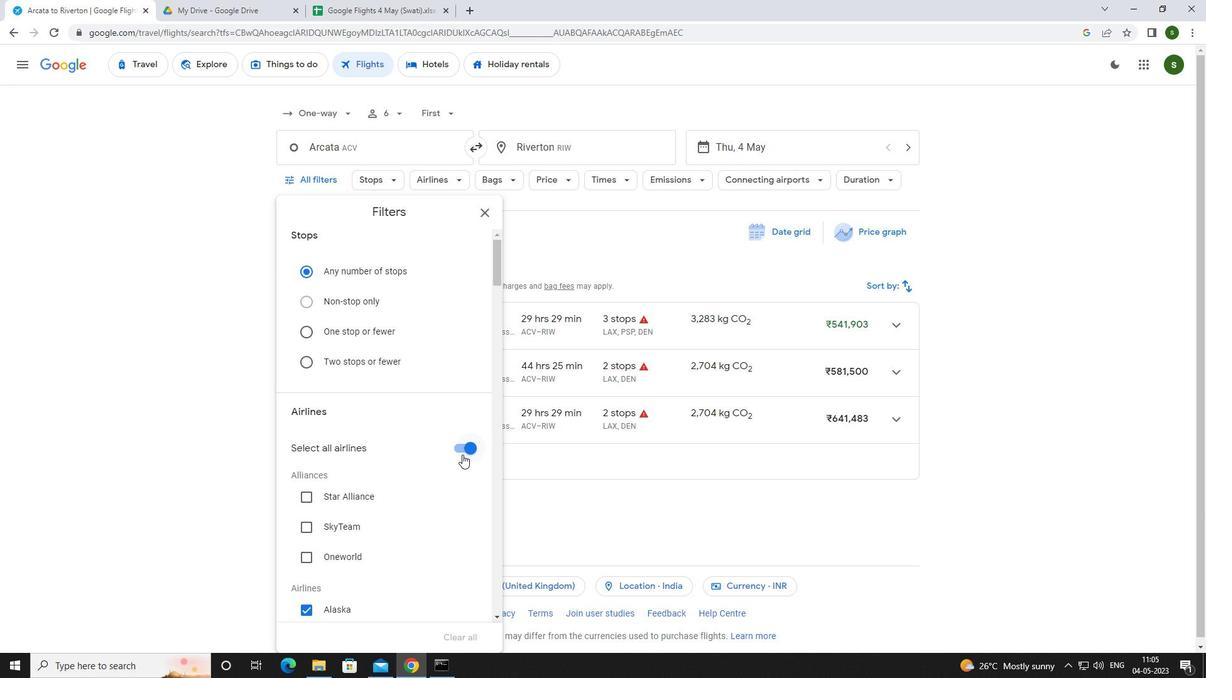 
Action: Mouse pressed left at (465, 449)
Screenshot: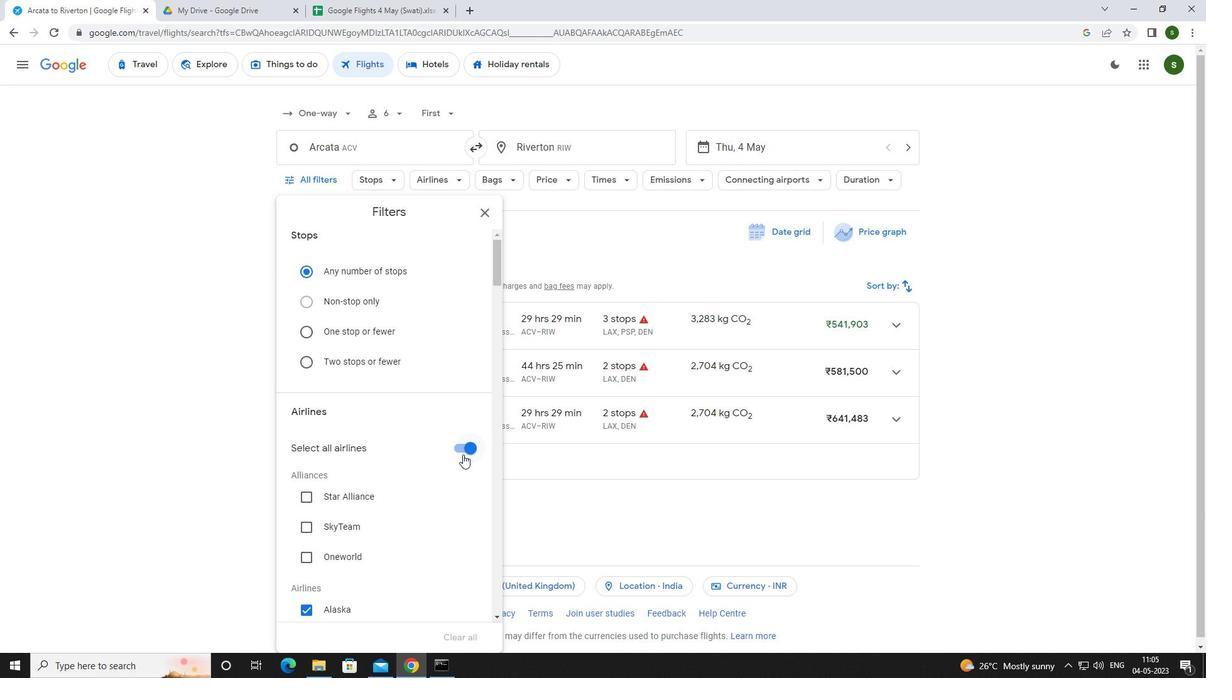 
Action: Mouse moved to (432, 400)
Screenshot: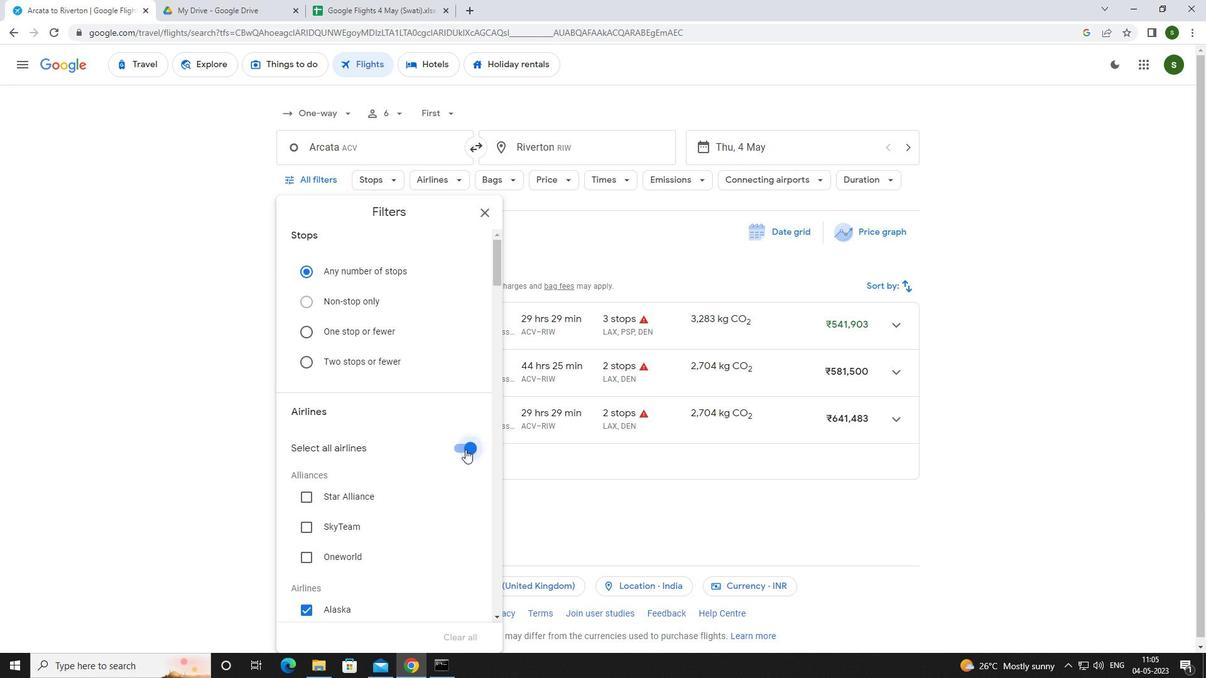 
Action: Mouse scrolled (432, 399) with delta (0, 0)
Screenshot: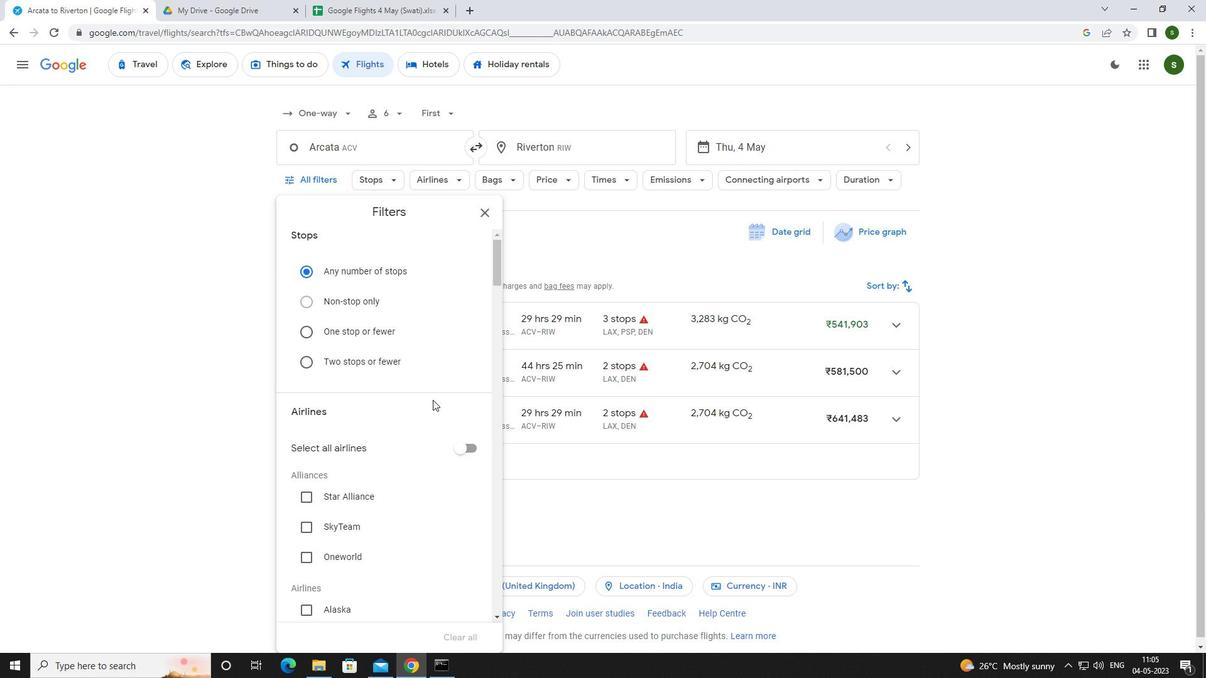 
Action: Mouse scrolled (432, 399) with delta (0, 0)
Screenshot: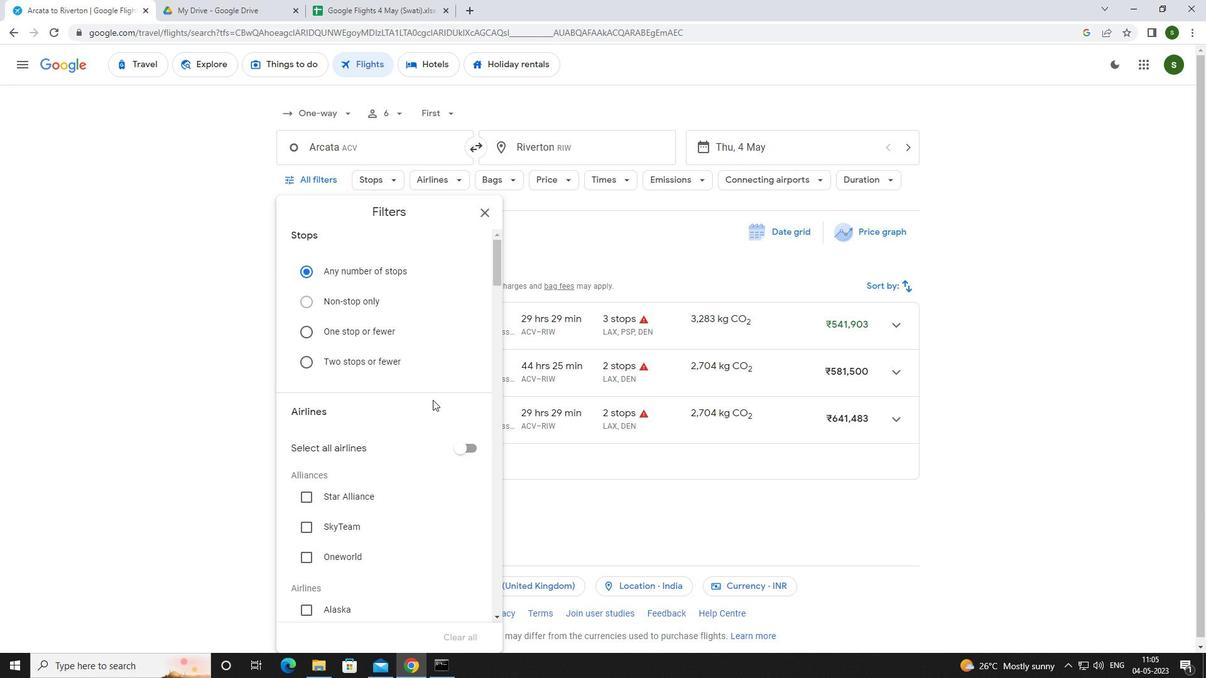 
Action: Mouse scrolled (432, 399) with delta (0, 0)
Screenshot: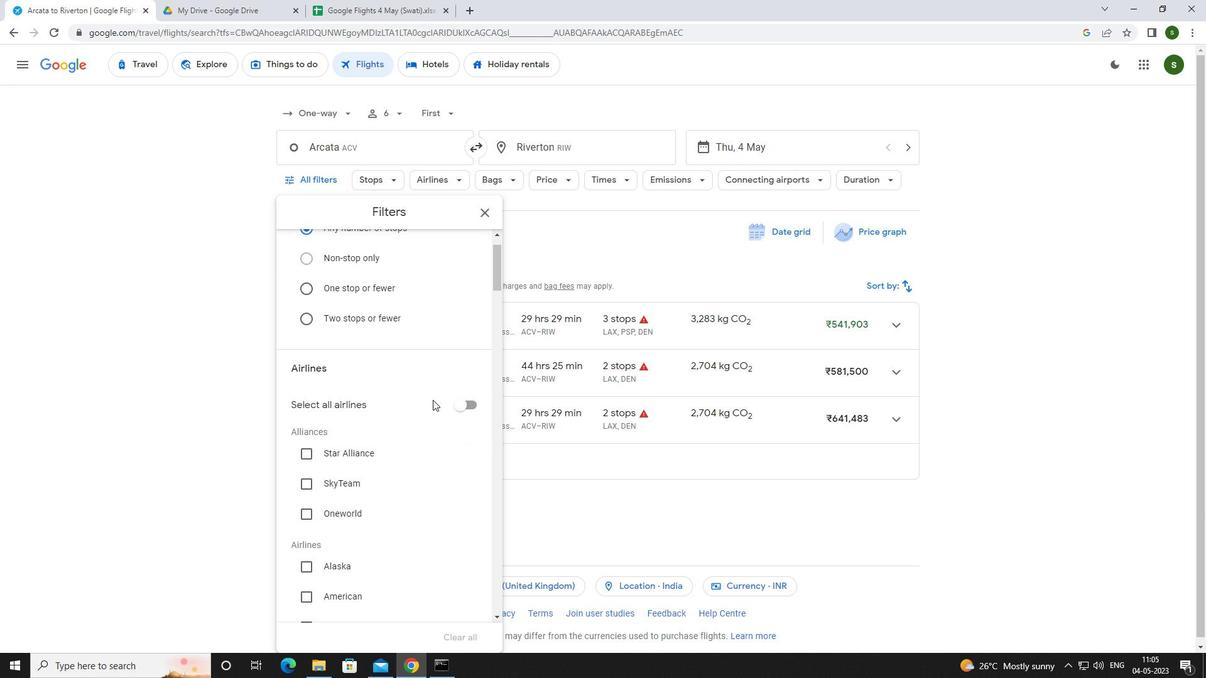 
Action: Mouse moved to (345, 420)
Screenshot: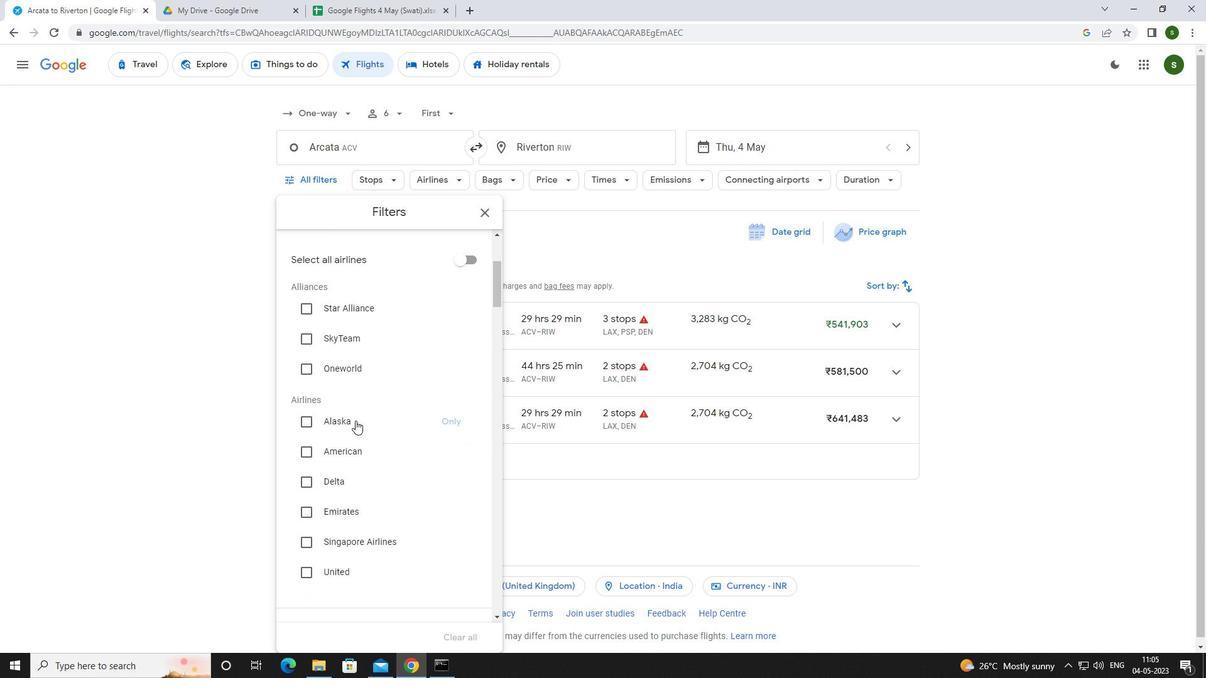 
Action: Mouse pressed left at (345, 420)
Screenshot: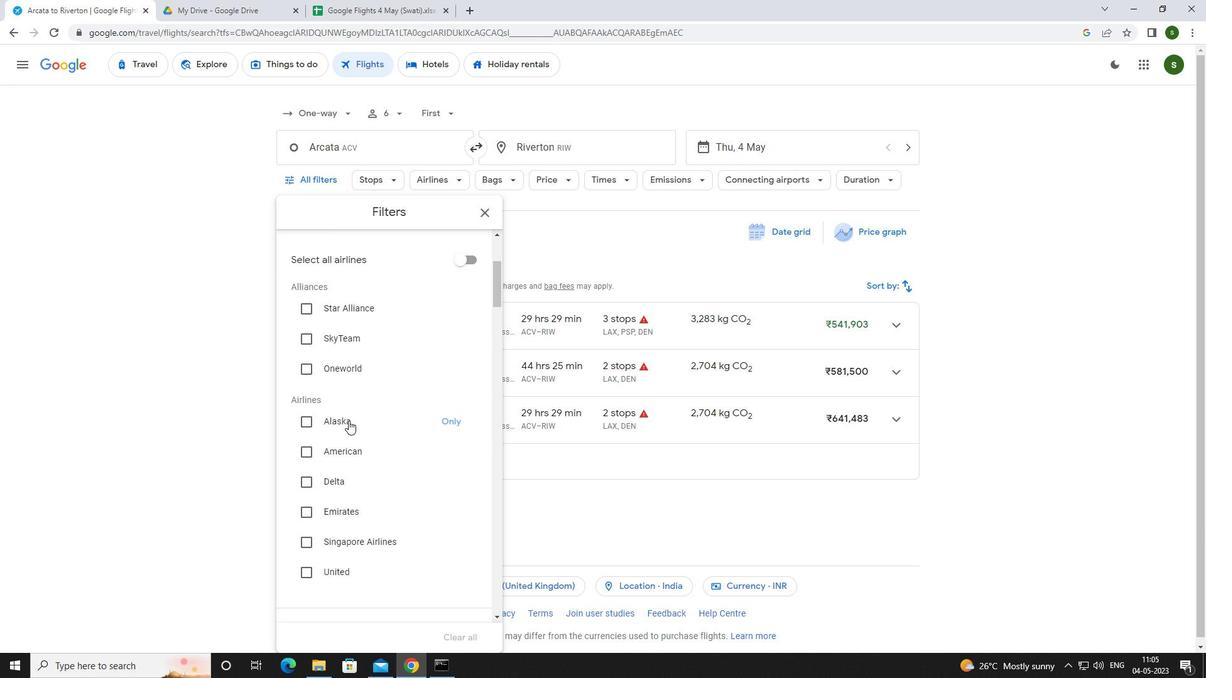 
Action: Mouse scrolled (345, 420) with delta (0, 0)
Screenshot: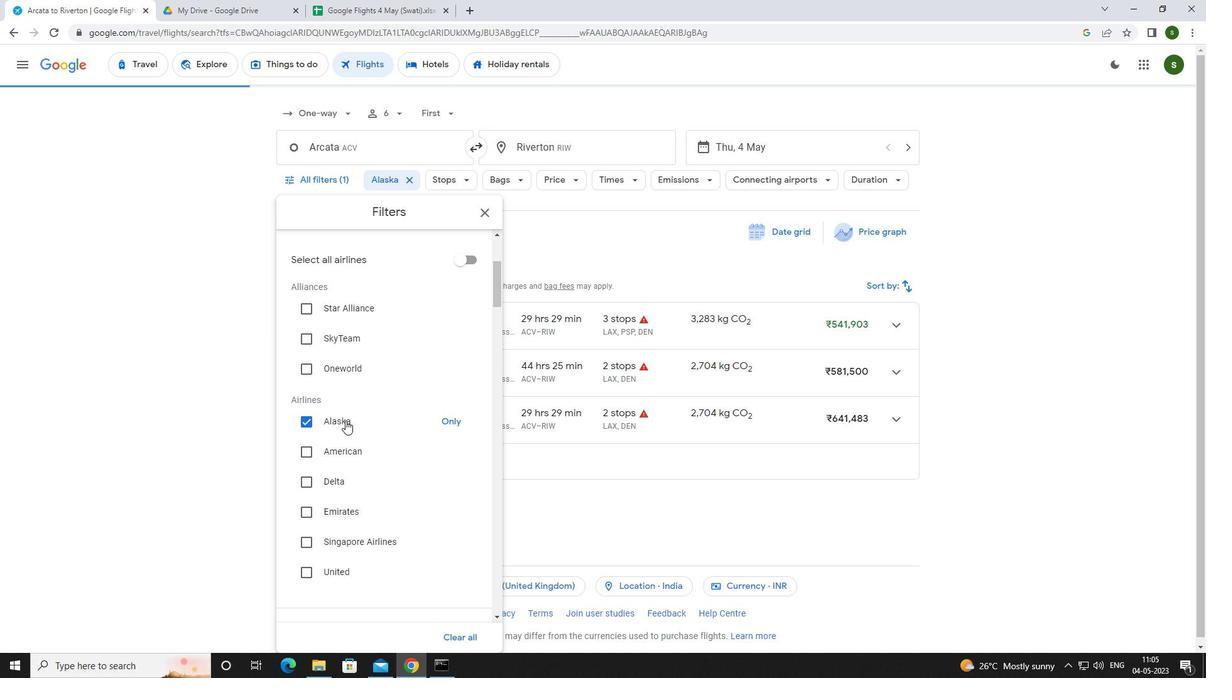 
Action: Mouse scrolled (345, 420) with delta (0, 0)
Screenshot: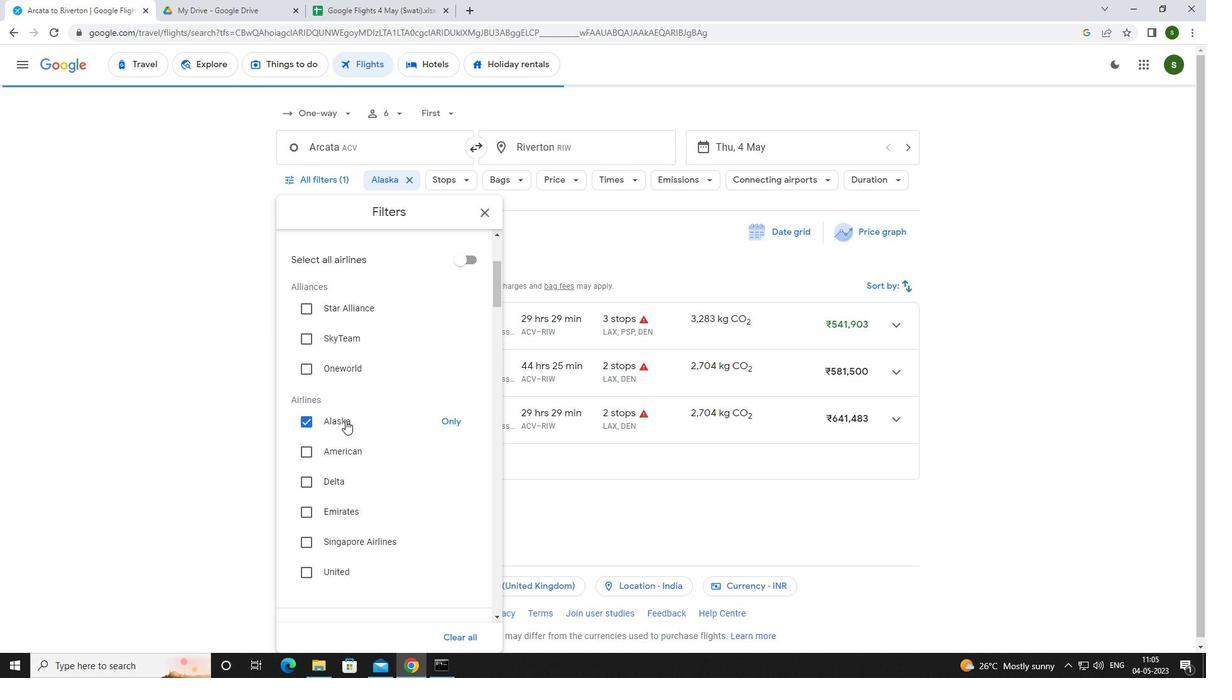 
Action: Mouse scrolled (345, 420) with delta (0, 0)
Screenshot: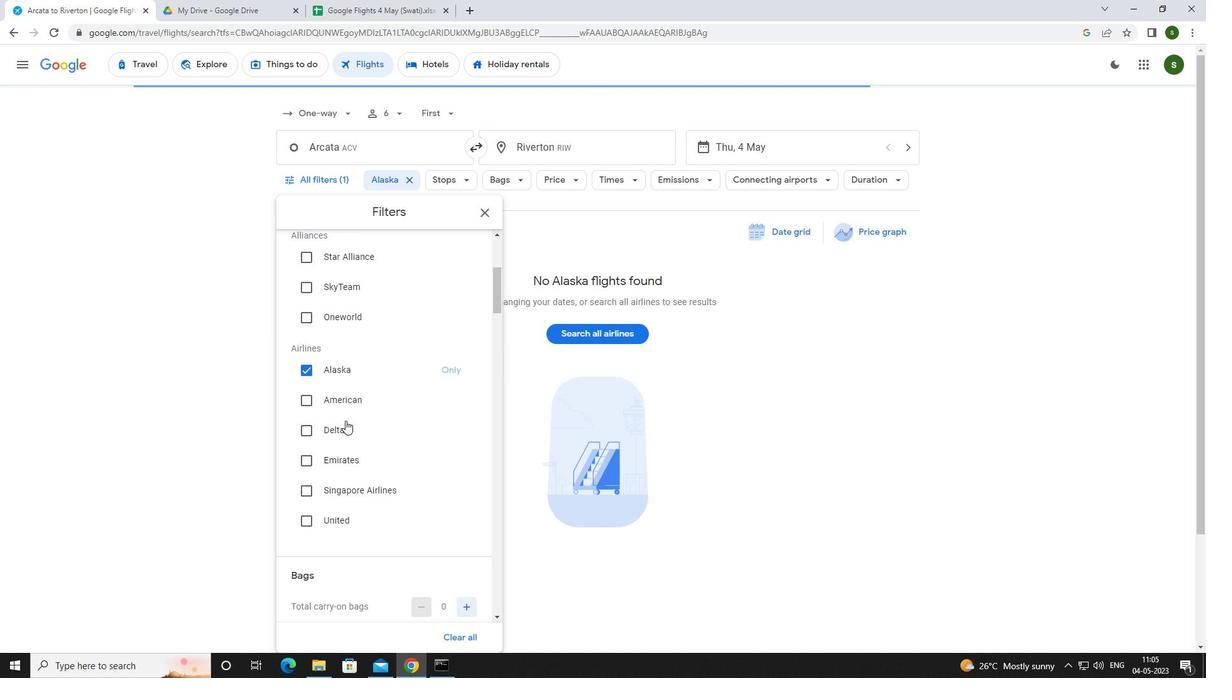 
Action: Mouse scrolled (345, 420) with delta (0, 0)
Screenshot: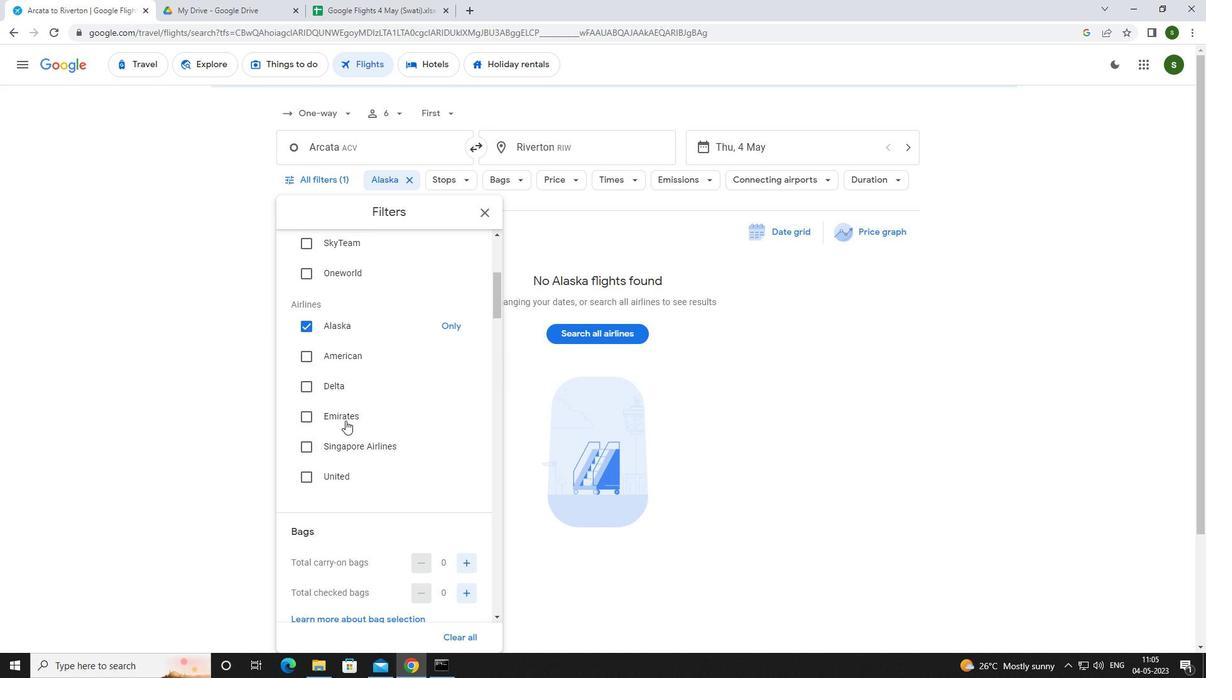 
Action: Mouse moved to (462, 439)
Screenshot: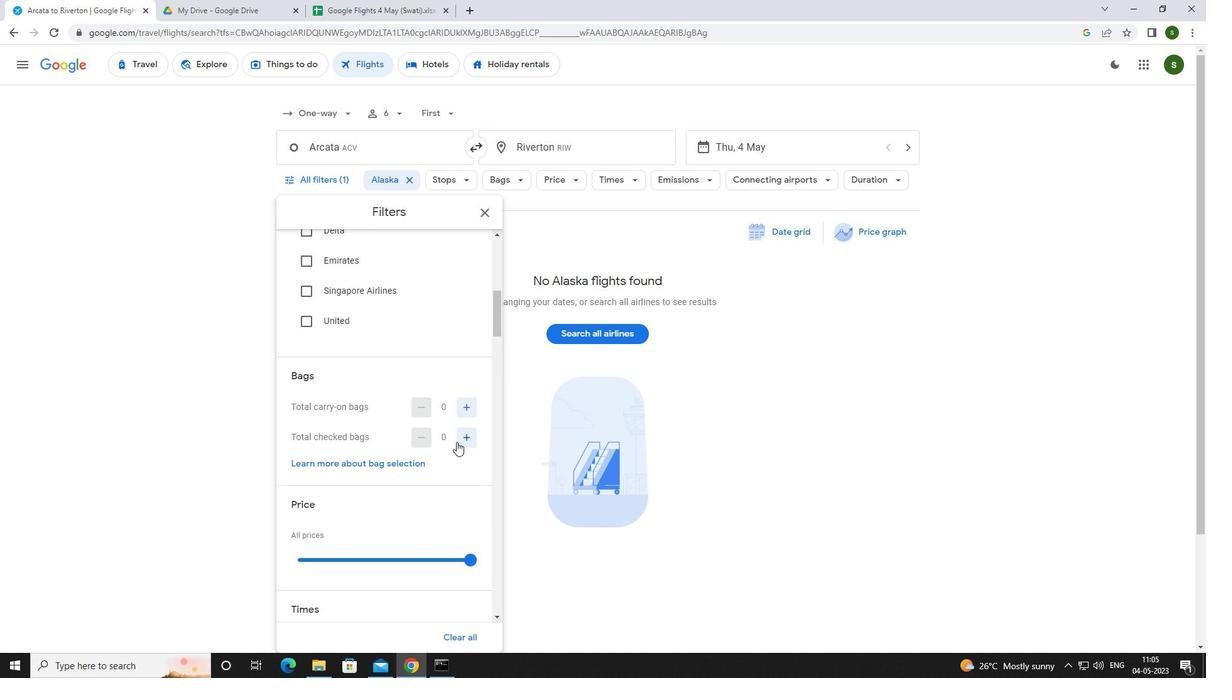 
Action: Mouse pressed left at (462, 439)
Screenshot: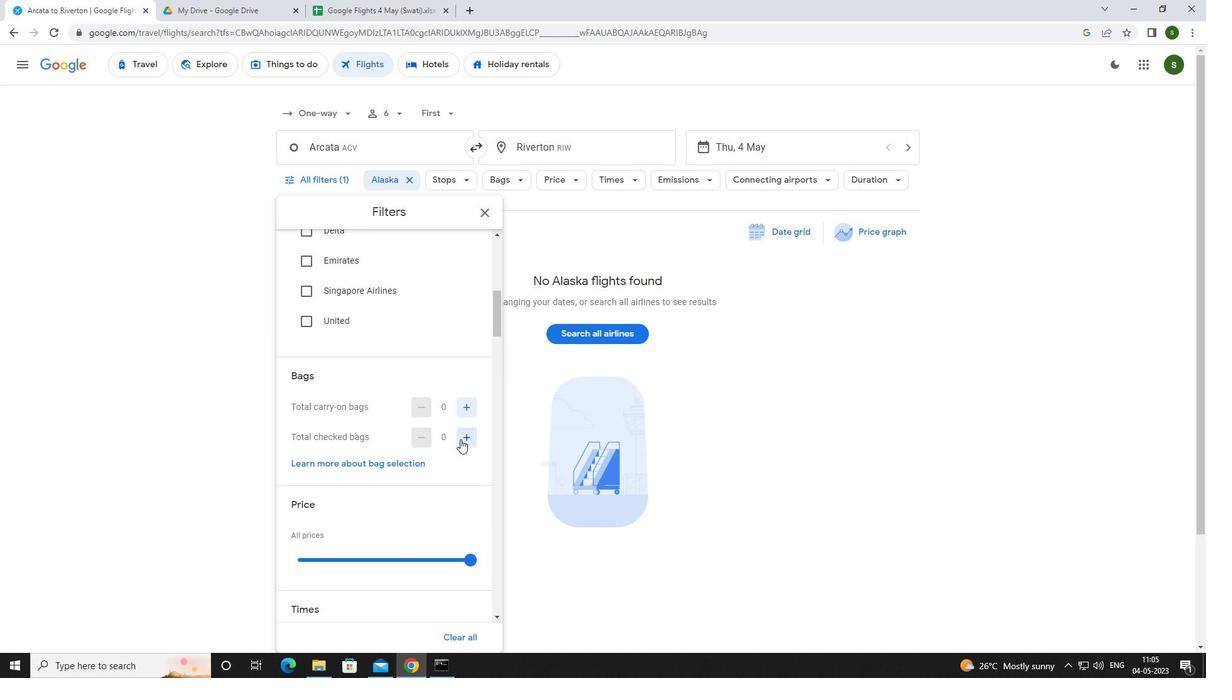 
Action: Mouse scrolled (462, 439) with delta (0, 0)
Screenshot: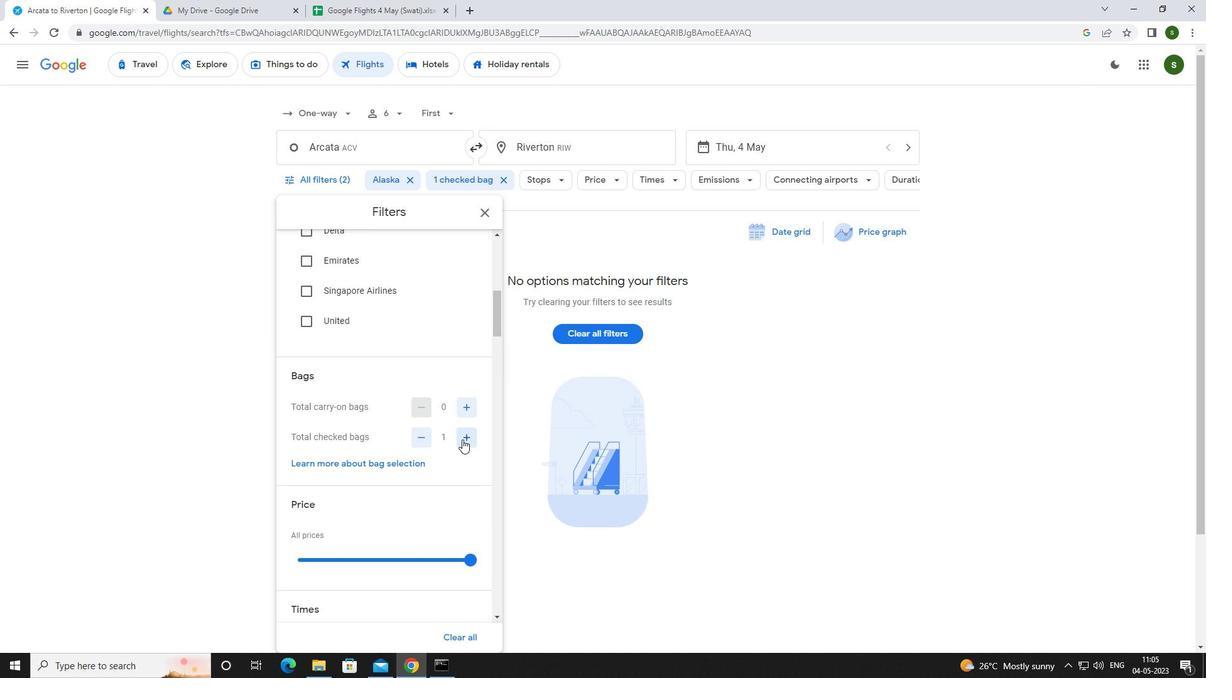 
Action: Mouse scrolled (462, 439) with delta (0, 0)
Screenshot: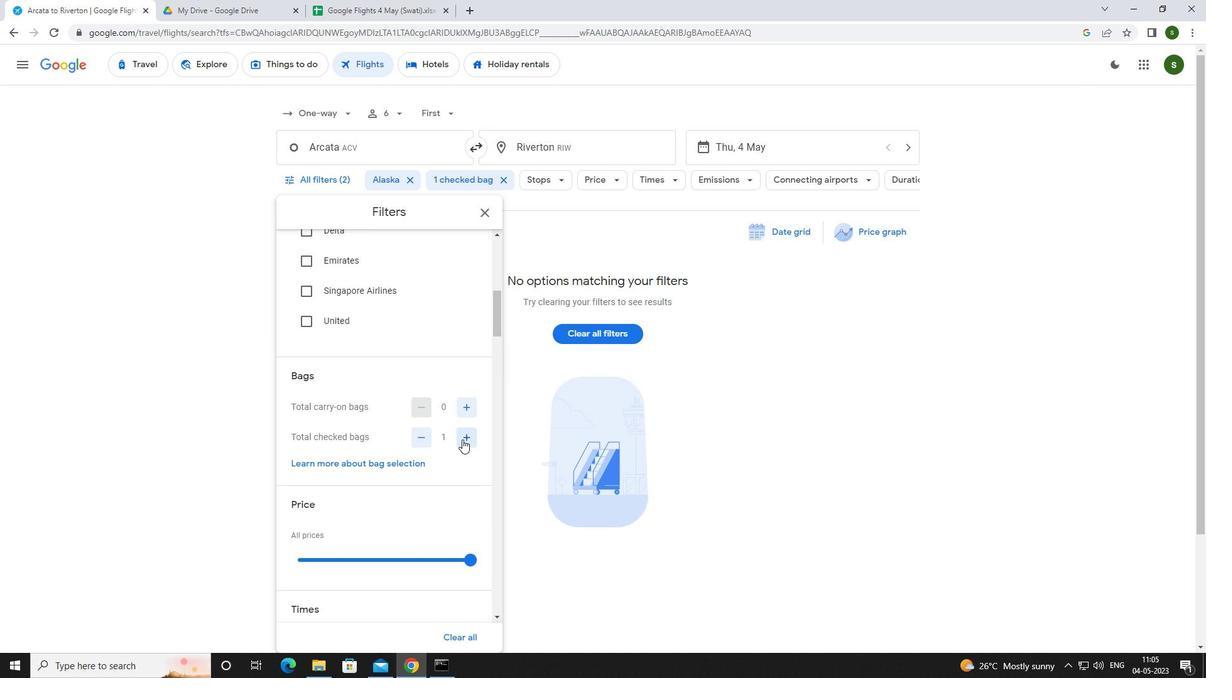 
Action: Mouse moved to (393, 445)
Screenshot: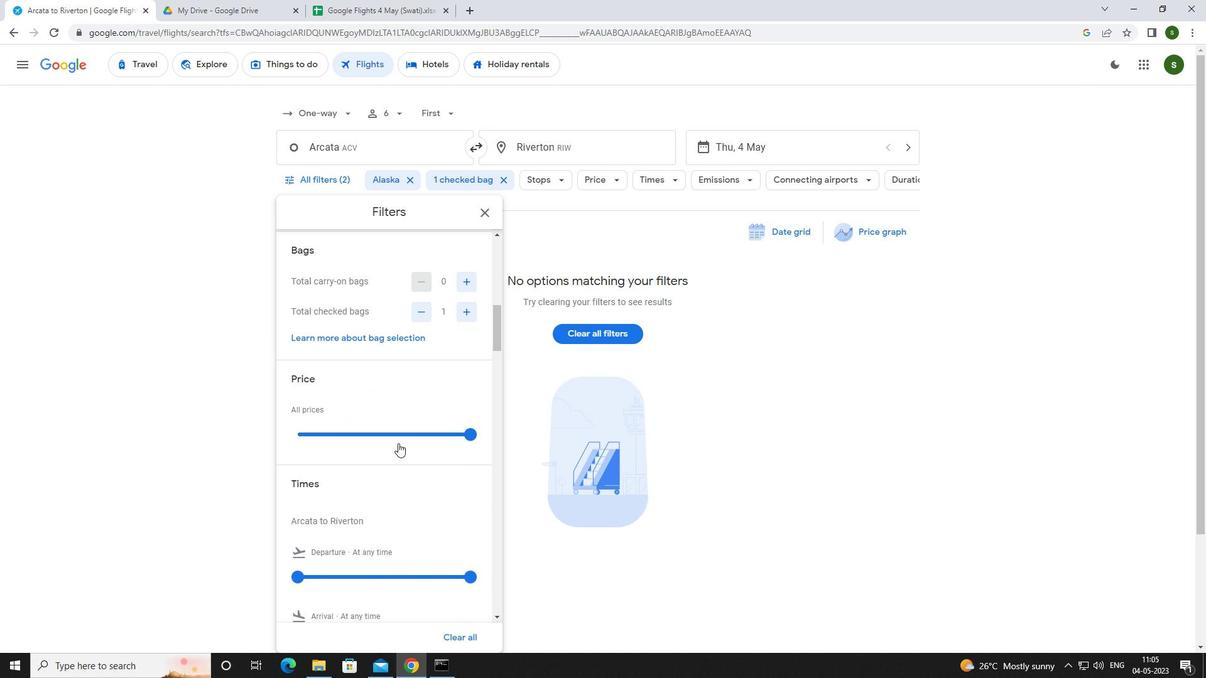 
Action: Mouse scrolled (393, 444) with delta (0, 0)
Screenshot: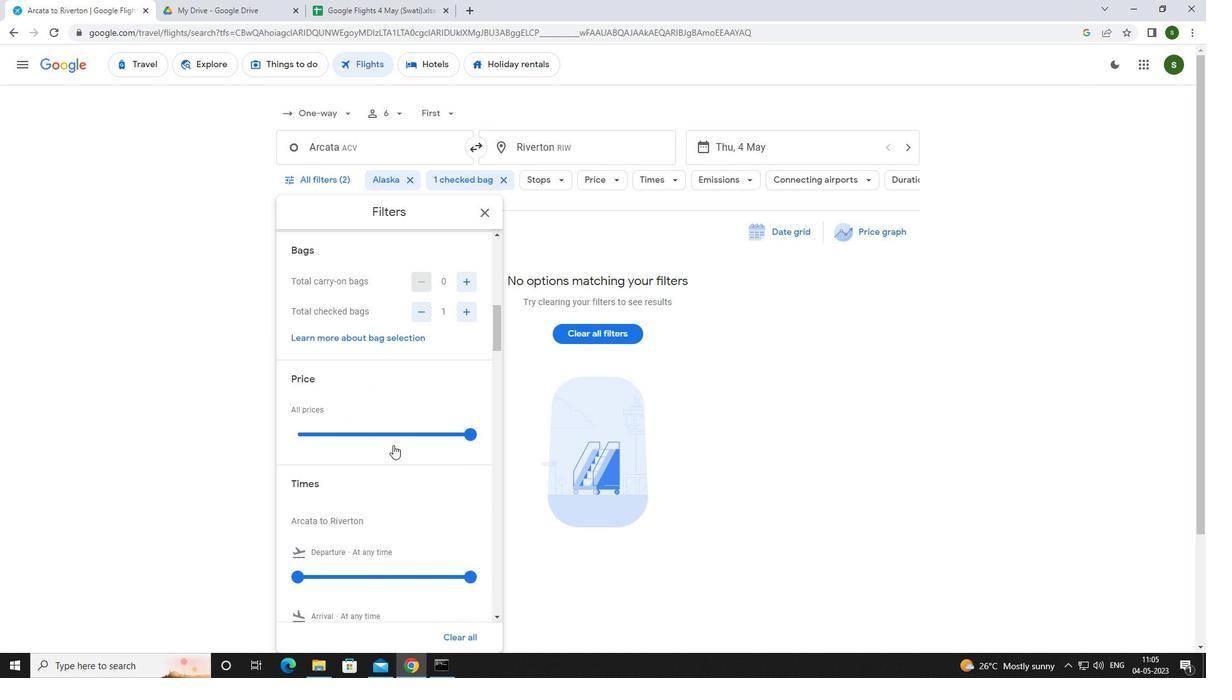 
Action: Mouse scrolled (393, 444) with delta (0, 0)
Screenshot: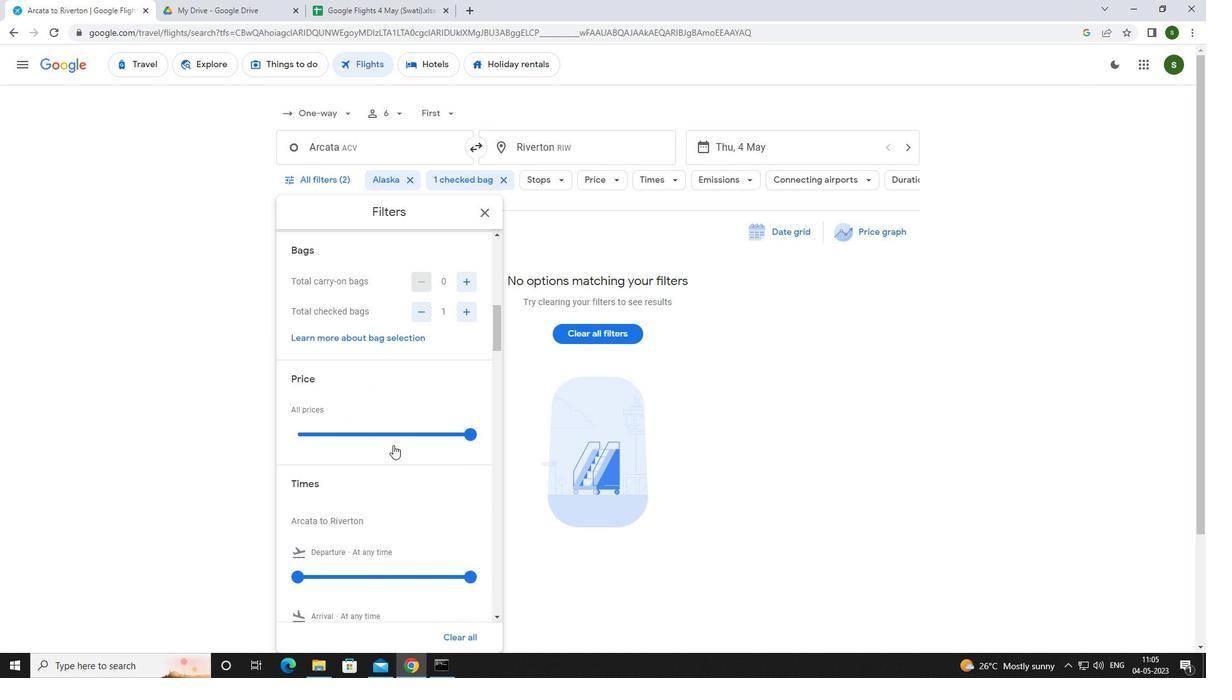 
Action: Mouse moved to (295, 449)
Screenshot: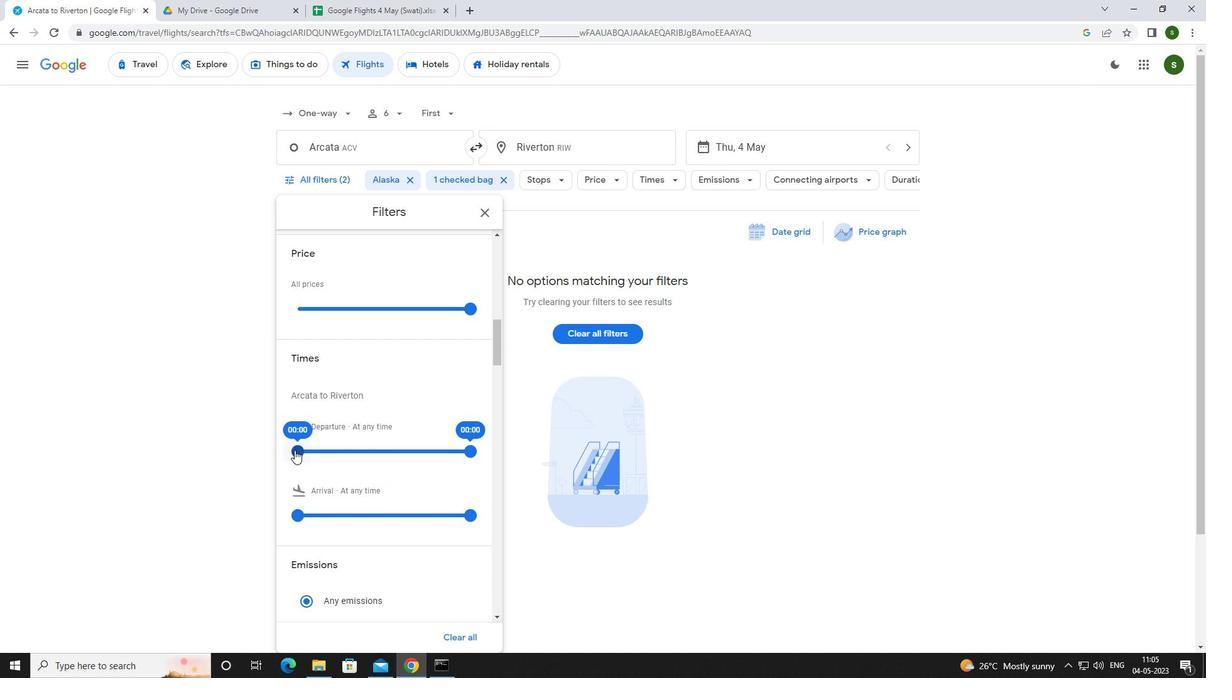 
Action: Mouse pressed left at (295, 449)
Screenshot: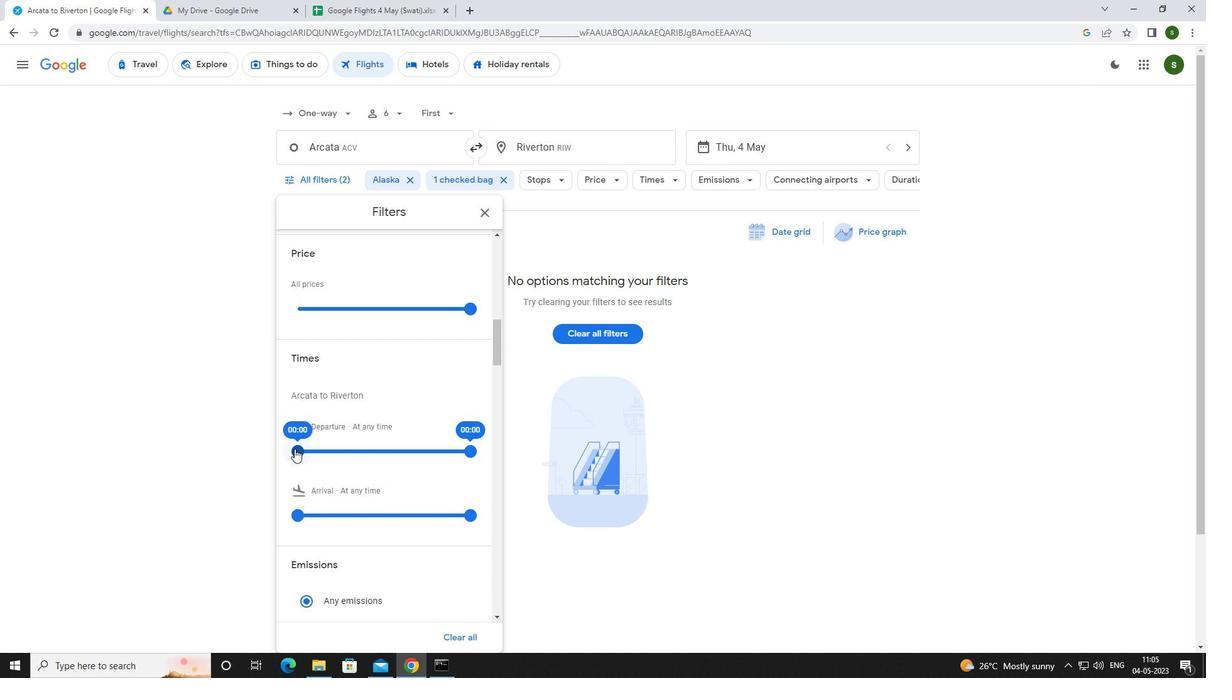 
Action: Mouse moved to (699, 474)
Screenshot: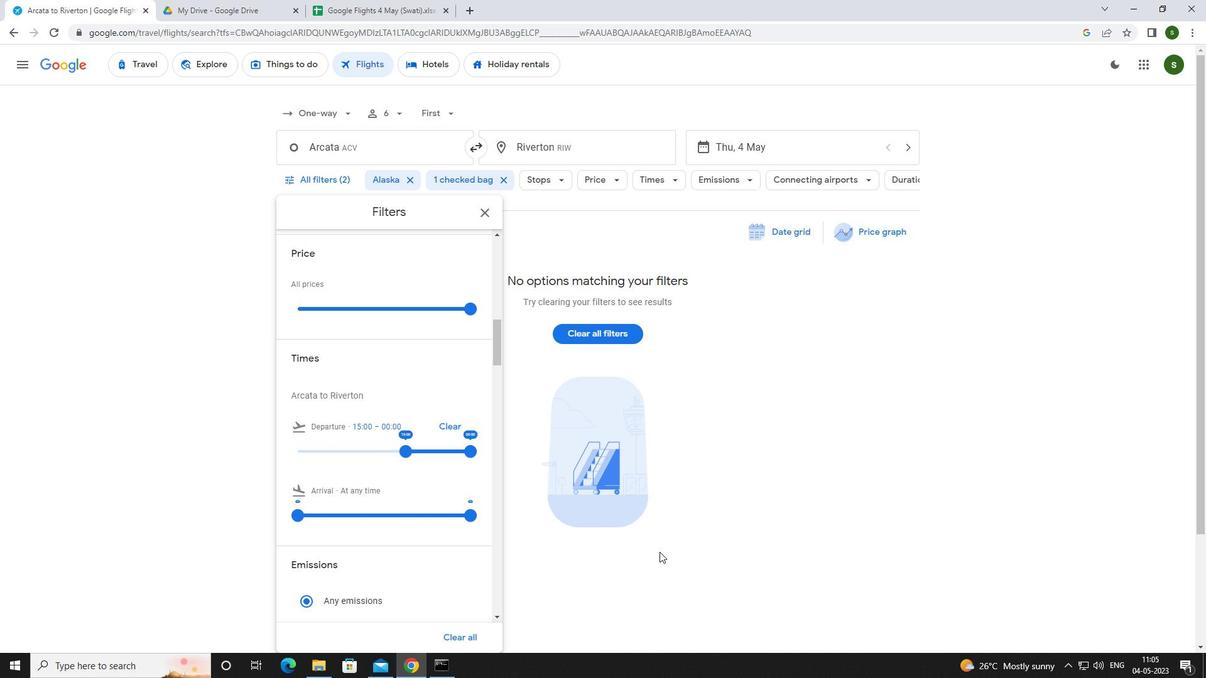
Action: Mouse pressed left at (699, 474)
Screenshot: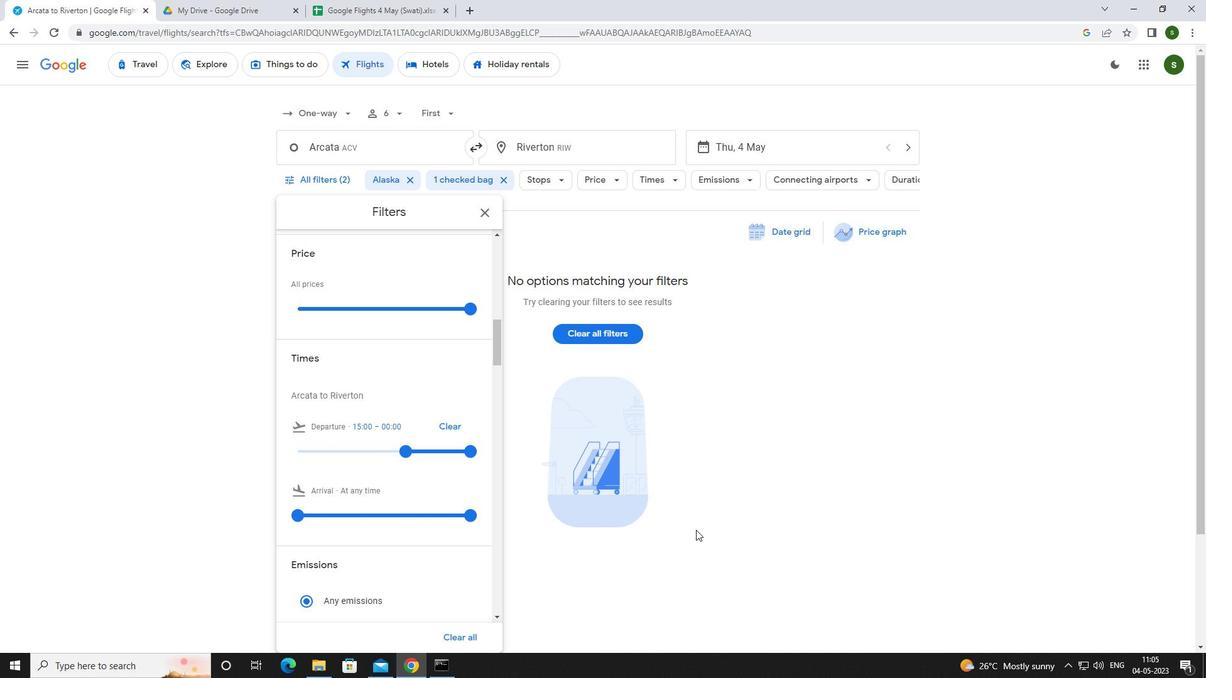 
Action: Mouse moved to (700, 473)
Screenshot: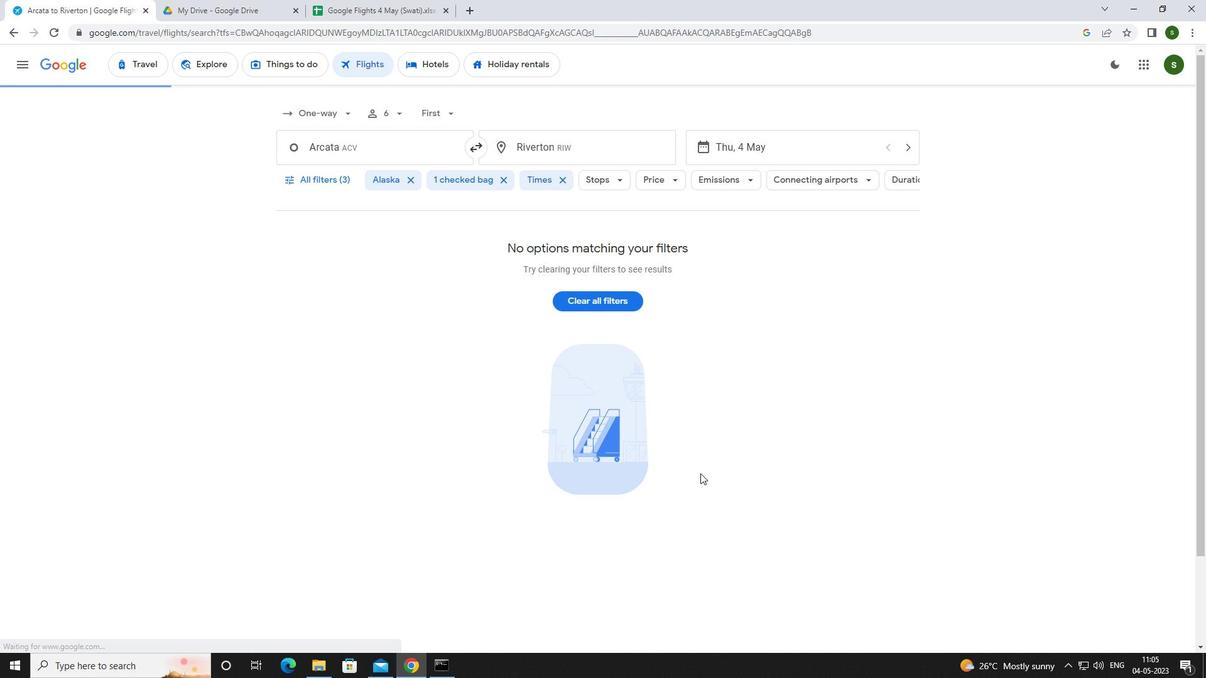 
